 Task: Find connections with filter location Puerto Esperanza with filter topic #customerrelationswith filter profile language French with filter current company Lenovo with filter school Dr. B. R. Ambedkar Open University, Hyderabad with filter industry Child Day Care Services with filter service category Commercial Real Estate with filter keywords title Virtual Assistant
Action: Mouse moved to (507, 94)
Screenshot: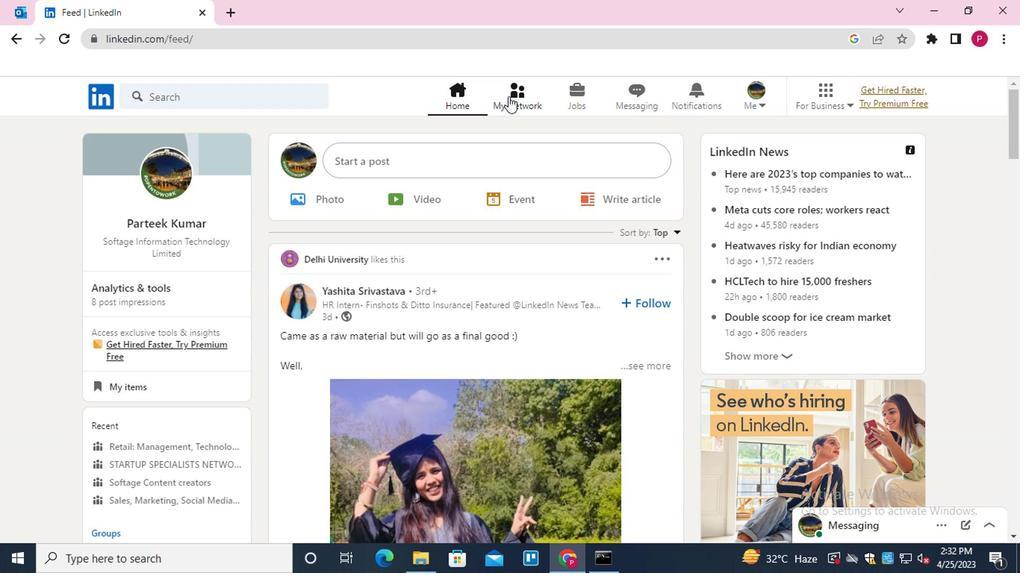 
Action: Mouse pressed left at (507, 94)
Screenshot: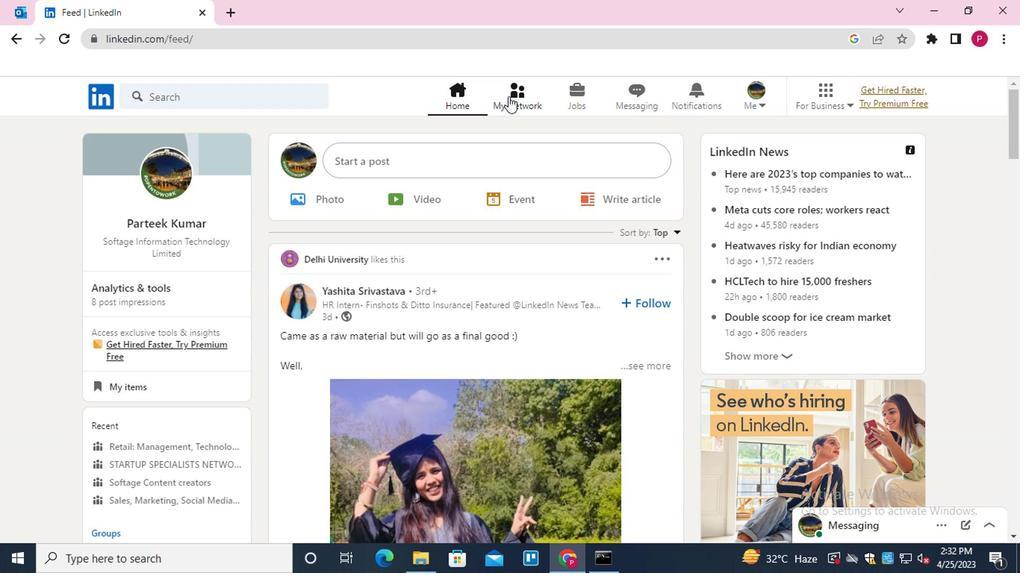 
Action: Mouse moved to (256, 180)
Screenshot: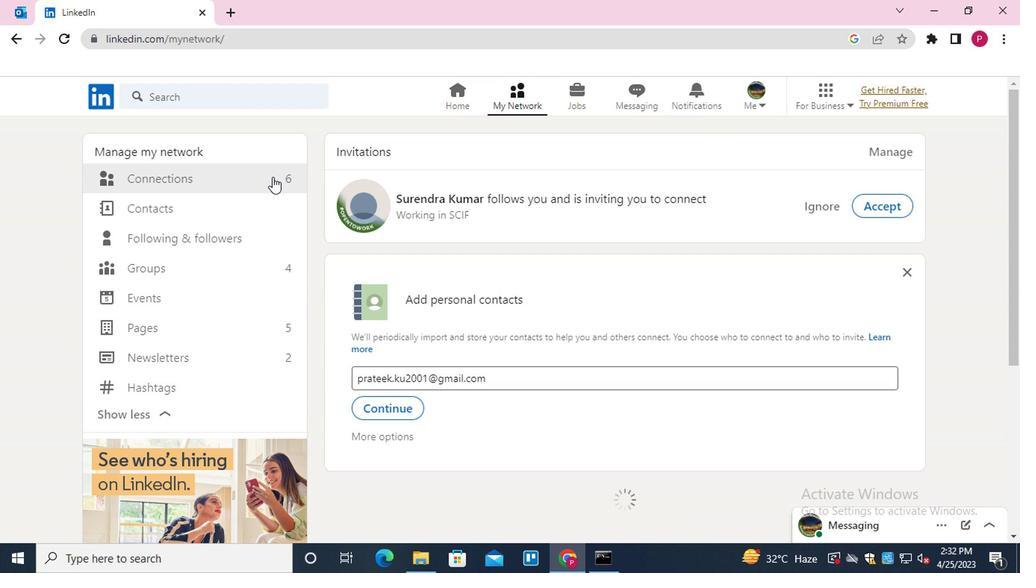 
Action: Mouse pressed left at (256, 180)
Screenshot: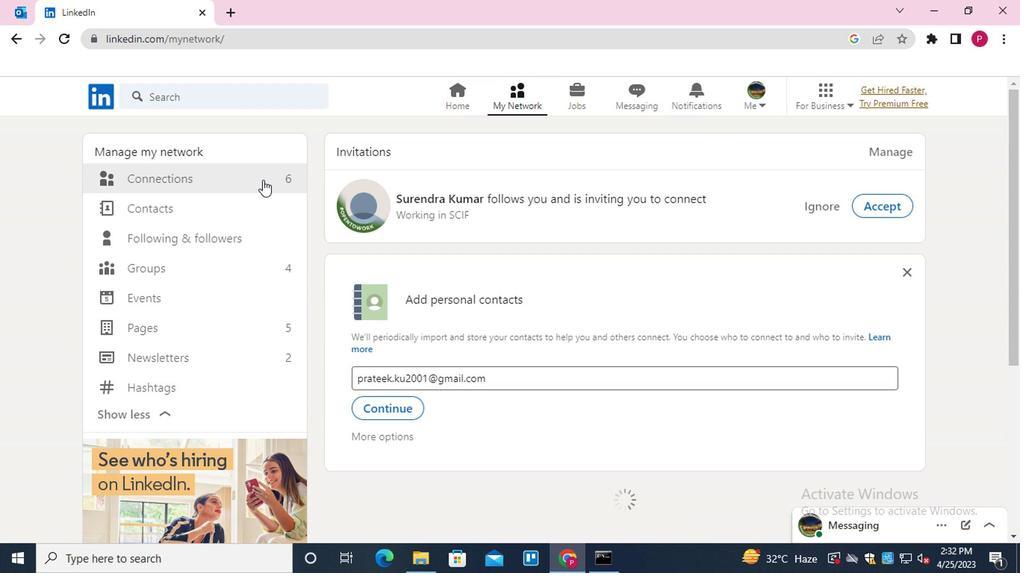 
Action: Mouse moved to (609, 178)
Screenshot: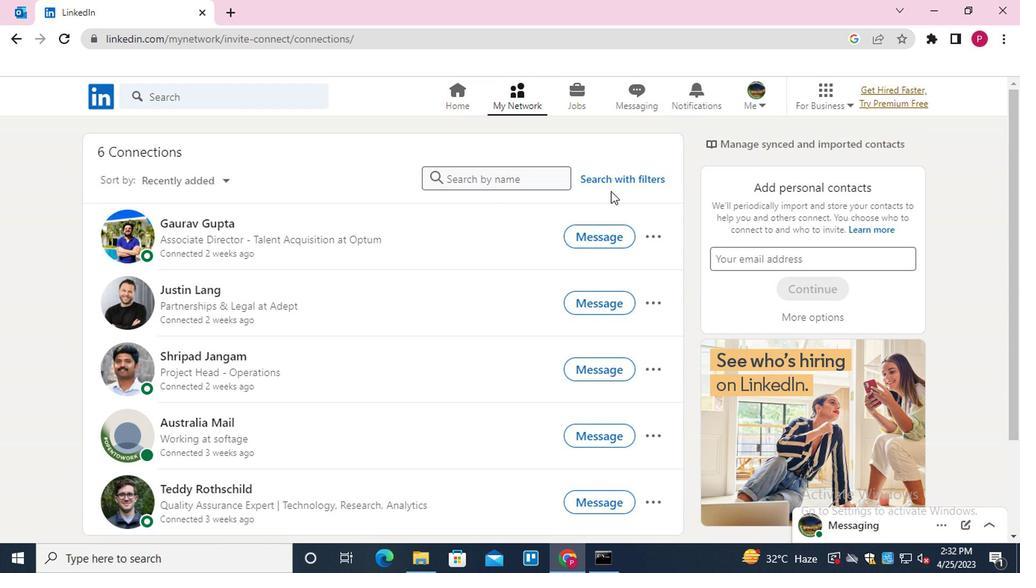 
Action: Mouse pressed left at (609, 178)
Screenshot: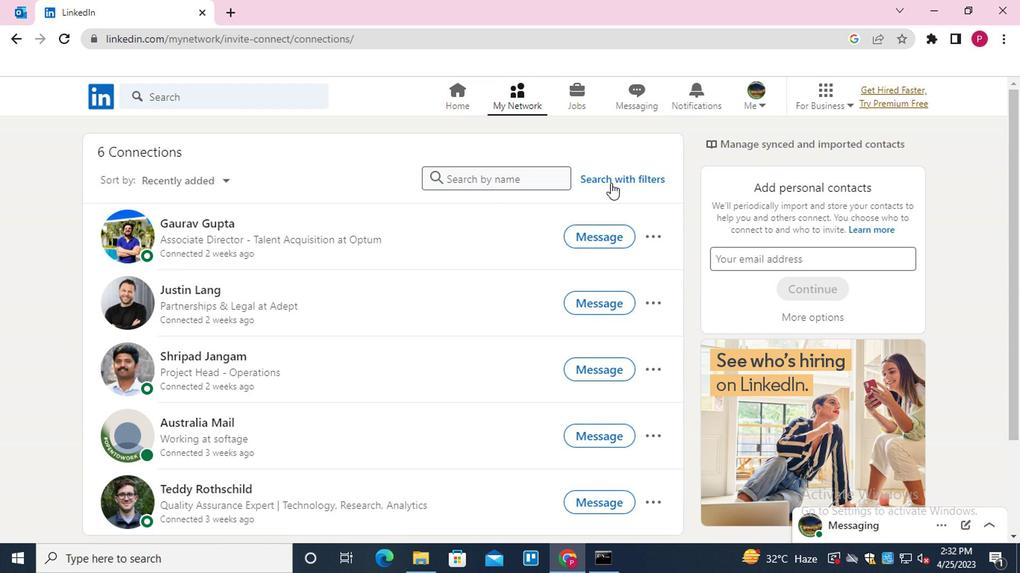
Action: Mouse moved to (487, 137)
Screenshot: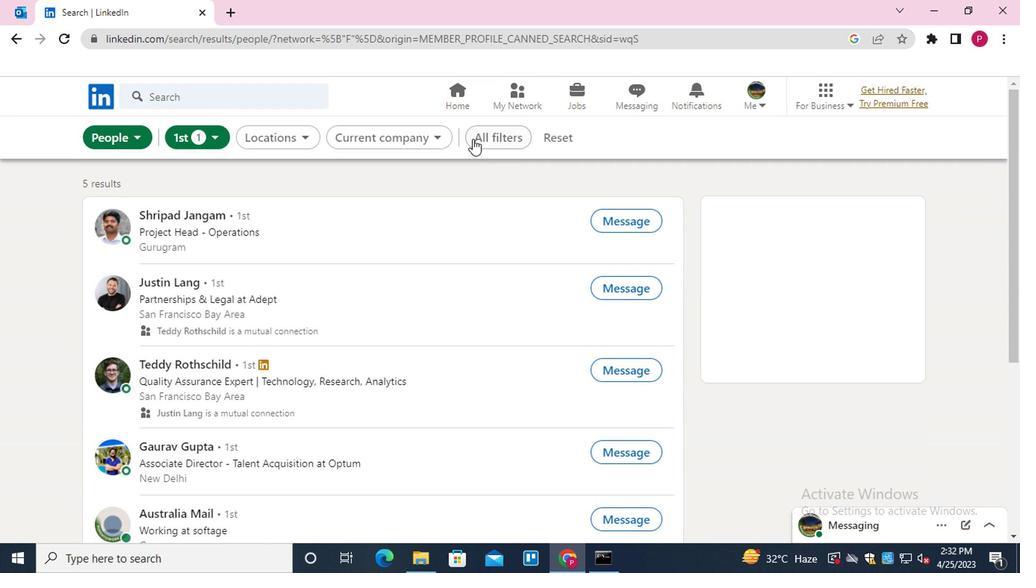 
Action: Mouse pressed left at (487, 137)
Screenshot: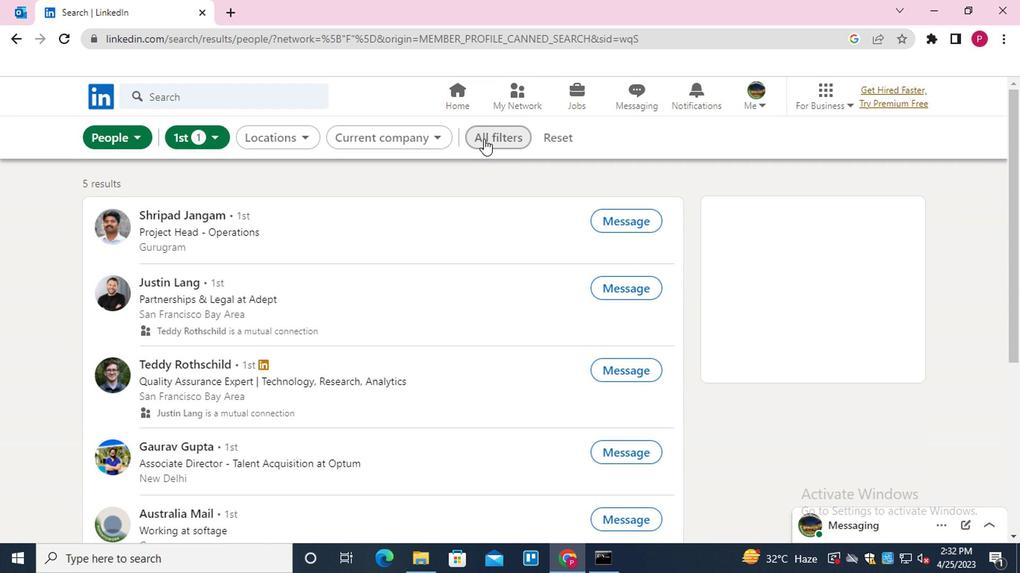 
Action: Mouse moved to (772, 296)
Screenshot: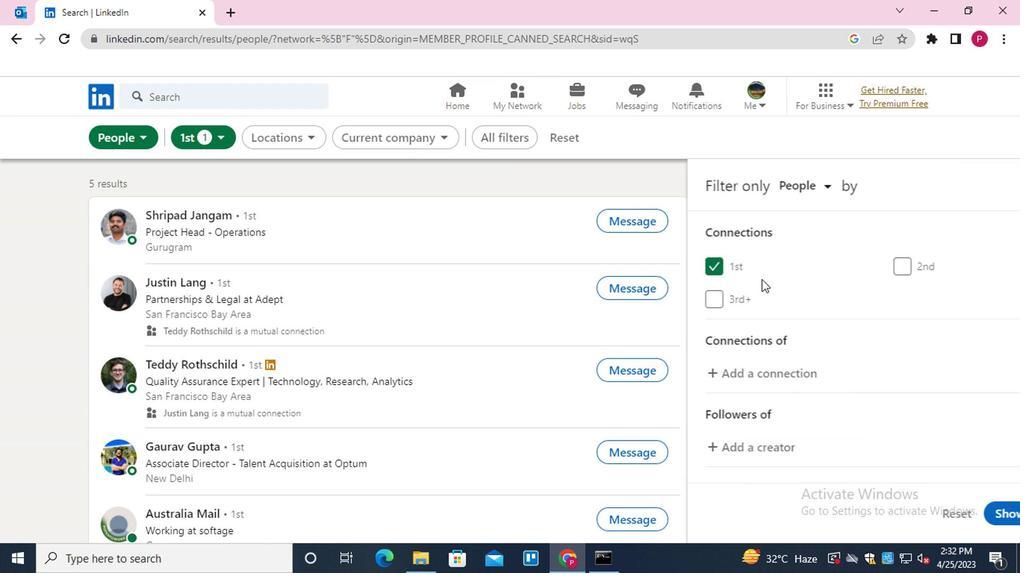 
Action: Mouse scrolled (772, 295) with delta (0, 0)
Screenshot: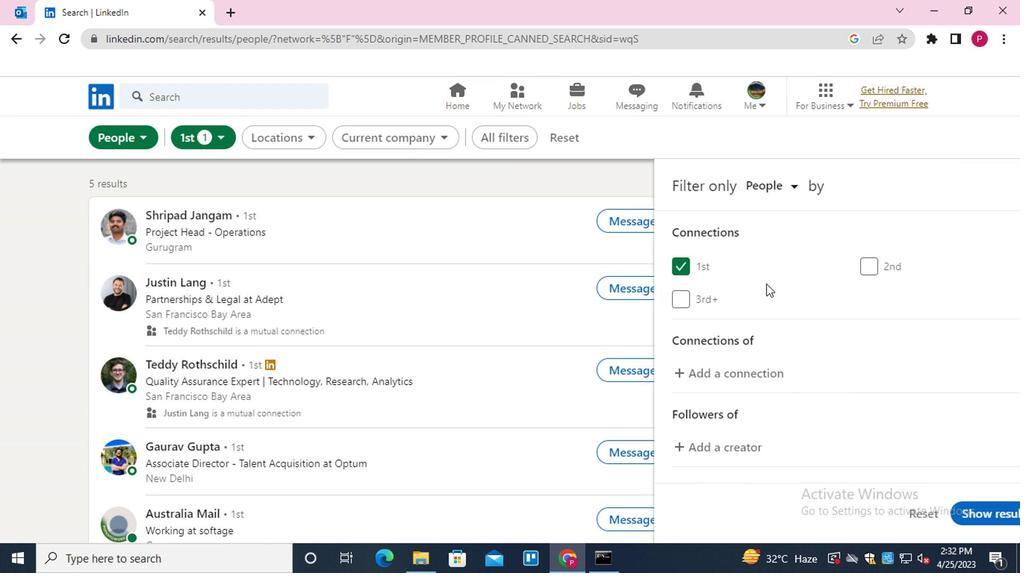 
Action: Mouse moved to (775, 302)
Screenshot: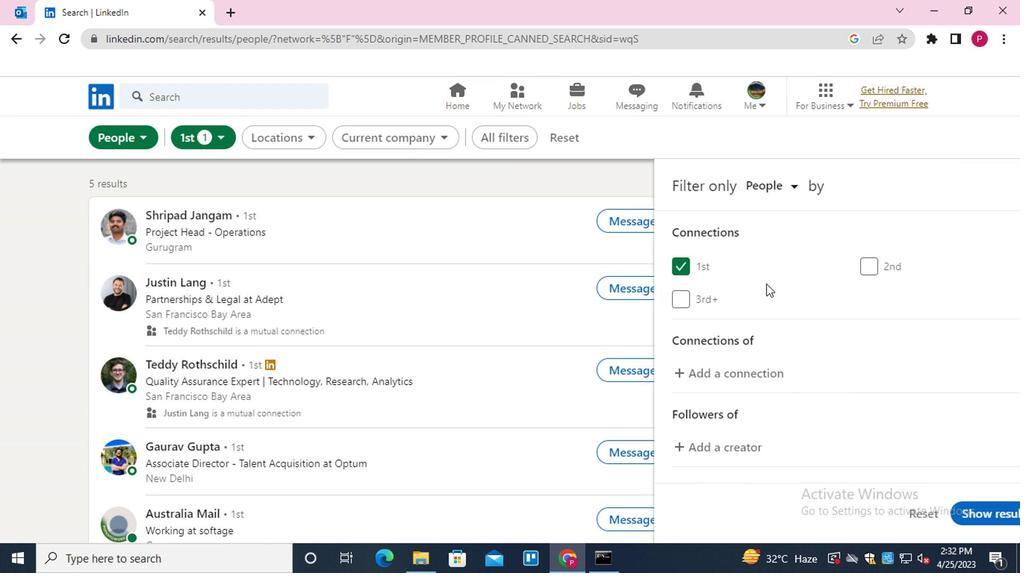 
Action: Mouse scrolled (775, 301) with delta (0, -1)
Screenshot: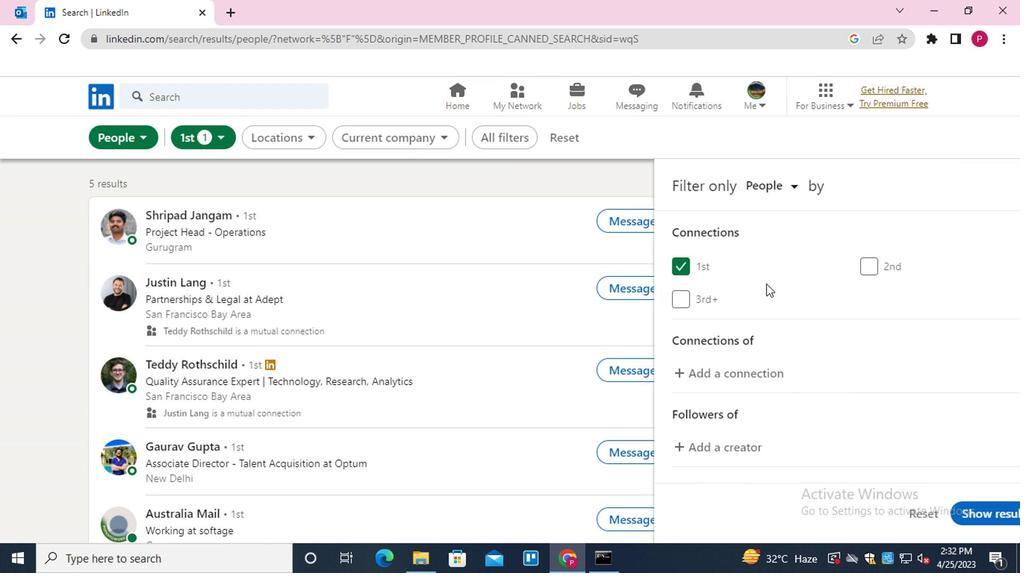 
Action: Mouse moved to (781, 312)
Screenshot: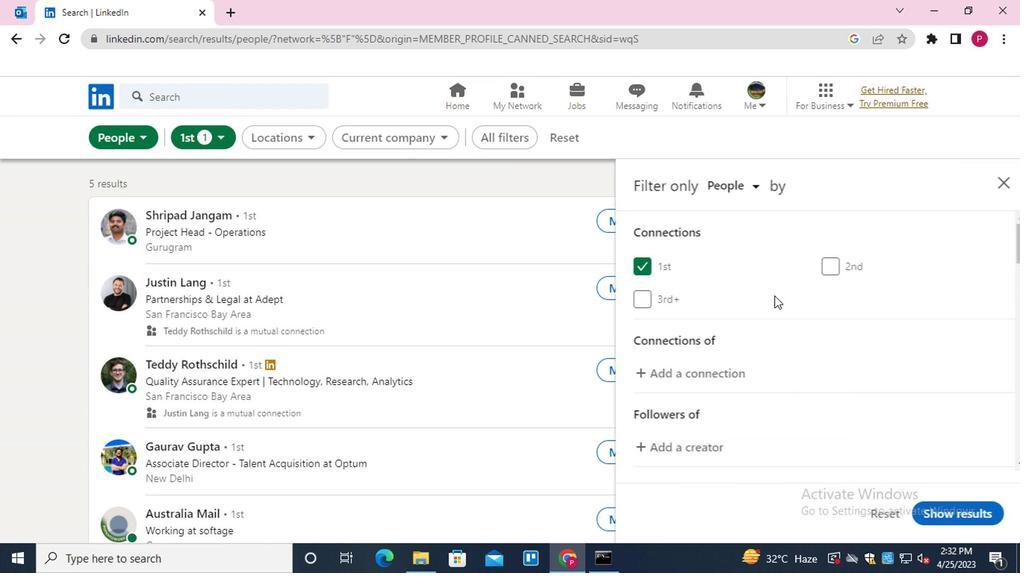 
Action: Mouse scrolled (781, 311) with delta (0, 0)
Screenshot: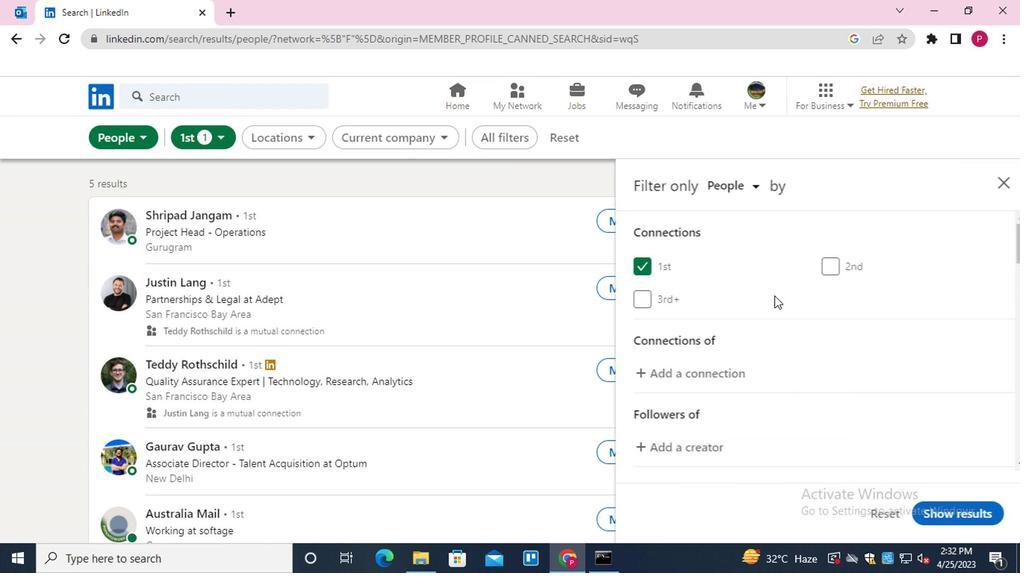 
Action: Mouse moved to (862, 362)
Screenshot: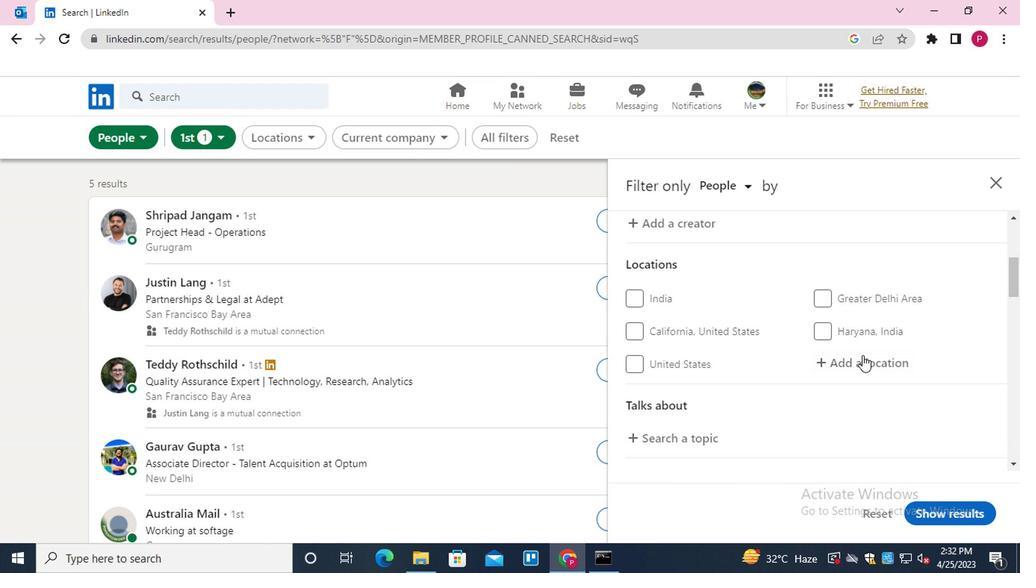 
Action: Mouse pressed left at (862, 362)
Screenshot: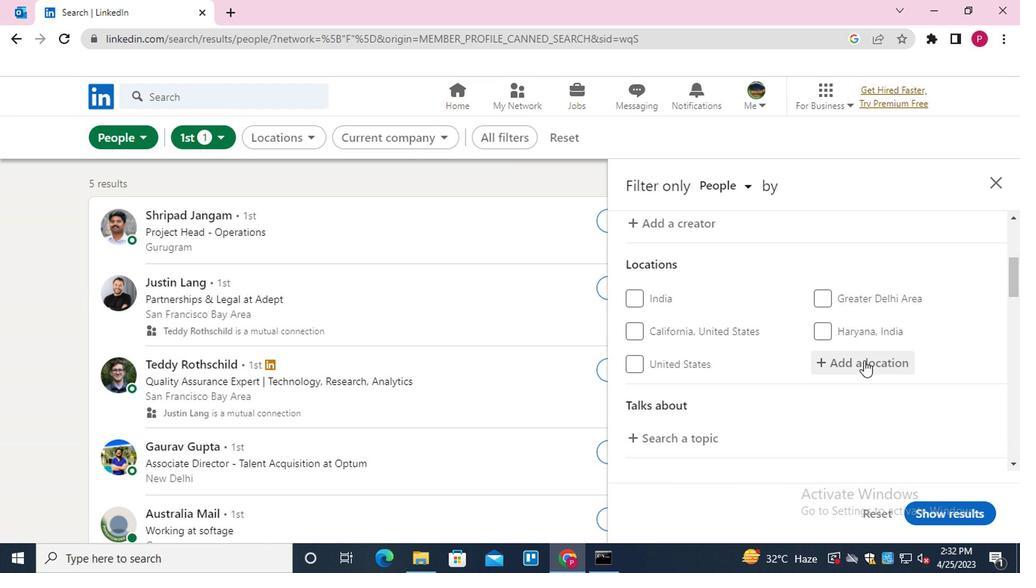 
Action: Key pressed <Key.shift>PUERTO<Key.space><Key.shift>ESPARANZA
Screenshot: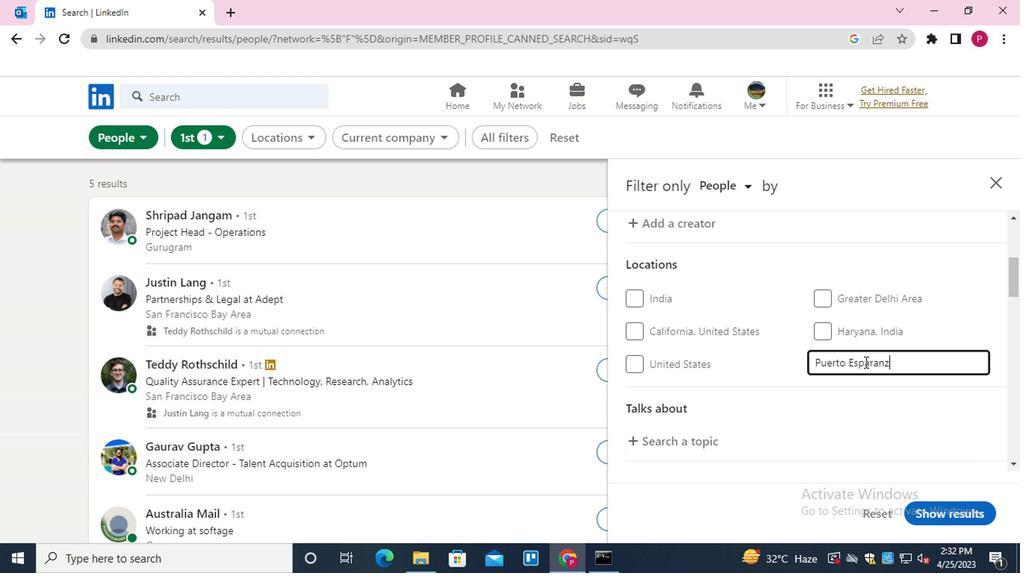 
Action: Mouse moved to (873, 391)
Screenshot: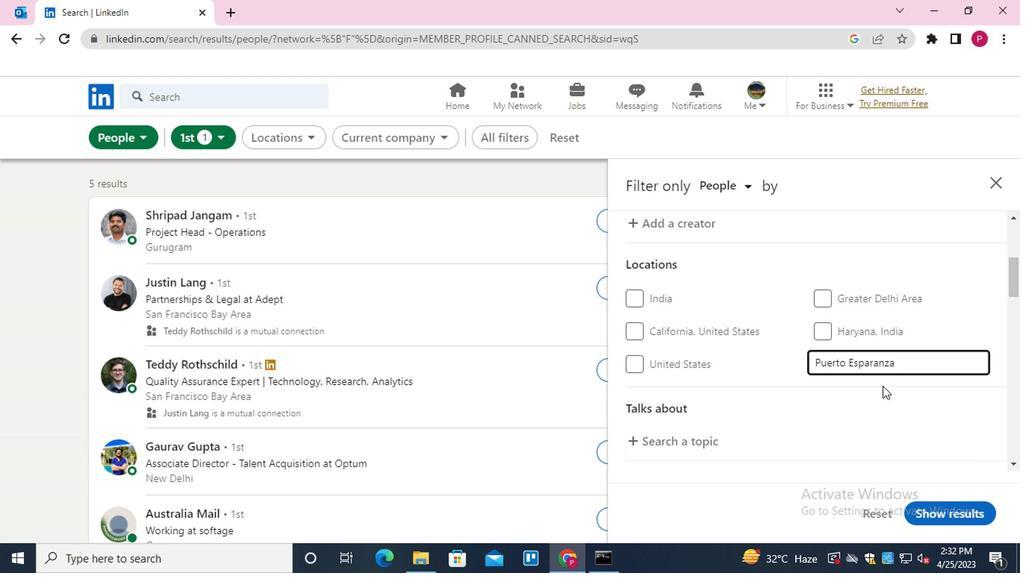 
Action: Mouse pressed left at (873, 391)
Screenshot: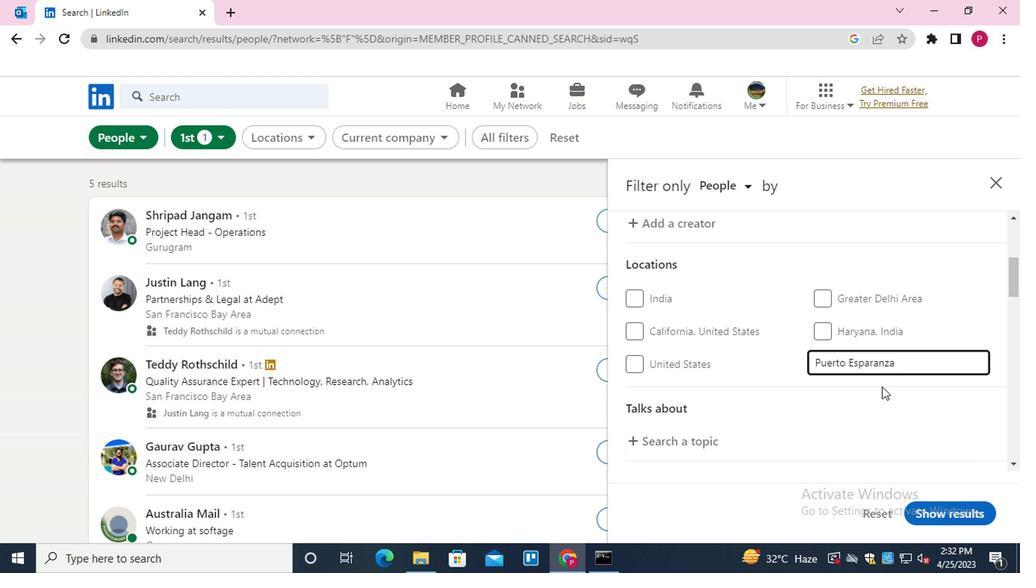 
Action: Mouse moved to (857, 389)
Screenshot: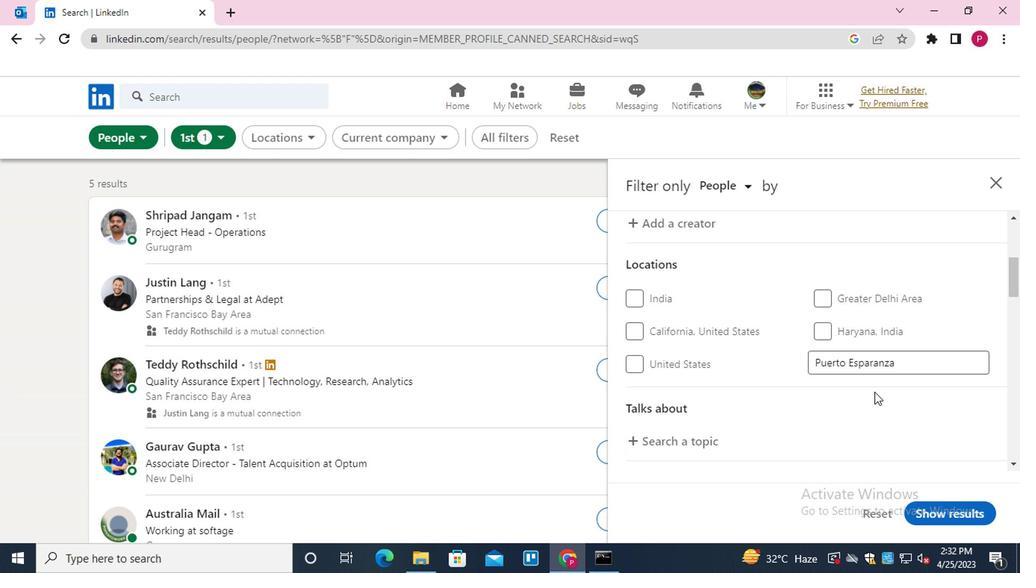 
Action: Mouse scrolled (857, 389) with delta (0, 0)
Screenshot: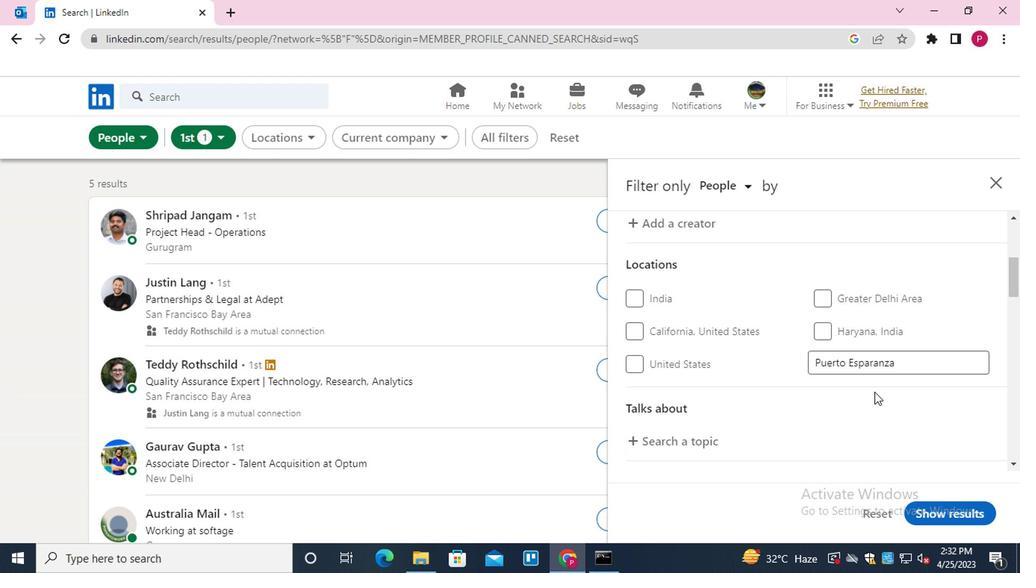 
Action: Mouse moved to (847, 382)
Screenshot: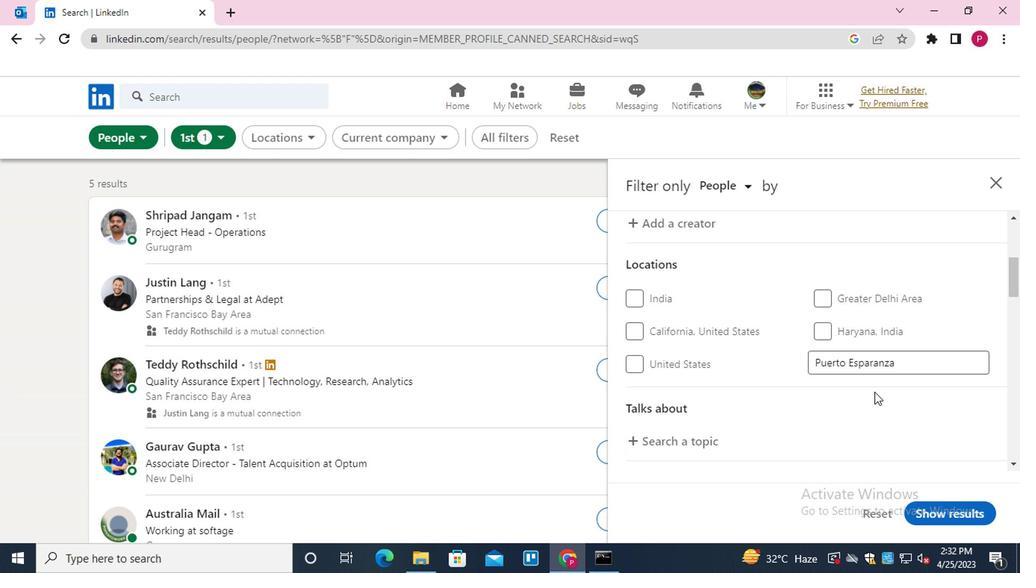 
Action: Mouse scrolled (847, 382) with delta (0, 0)
Screenshot: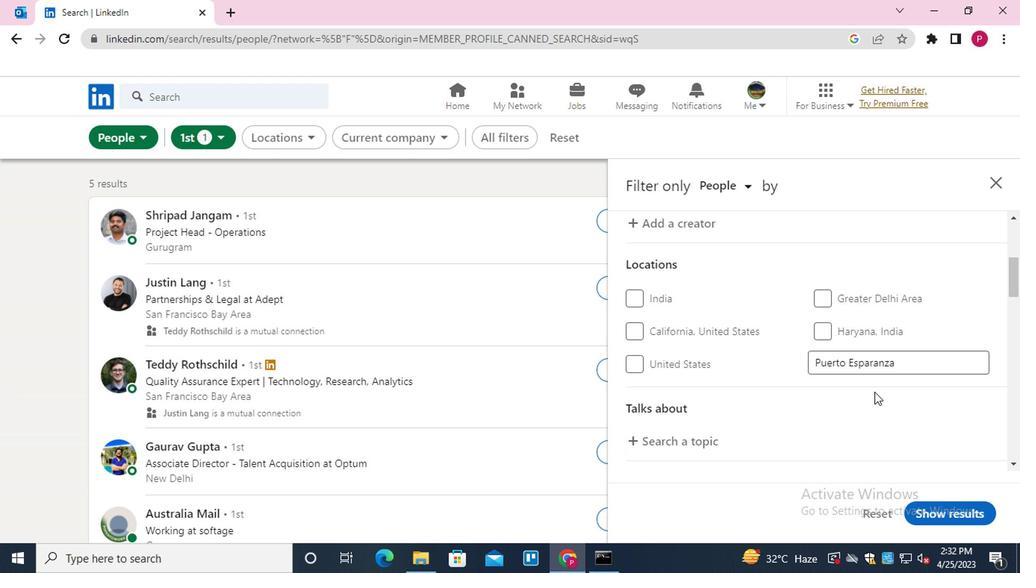 
Action: Mouse moved to (832, 371)
Screenshot: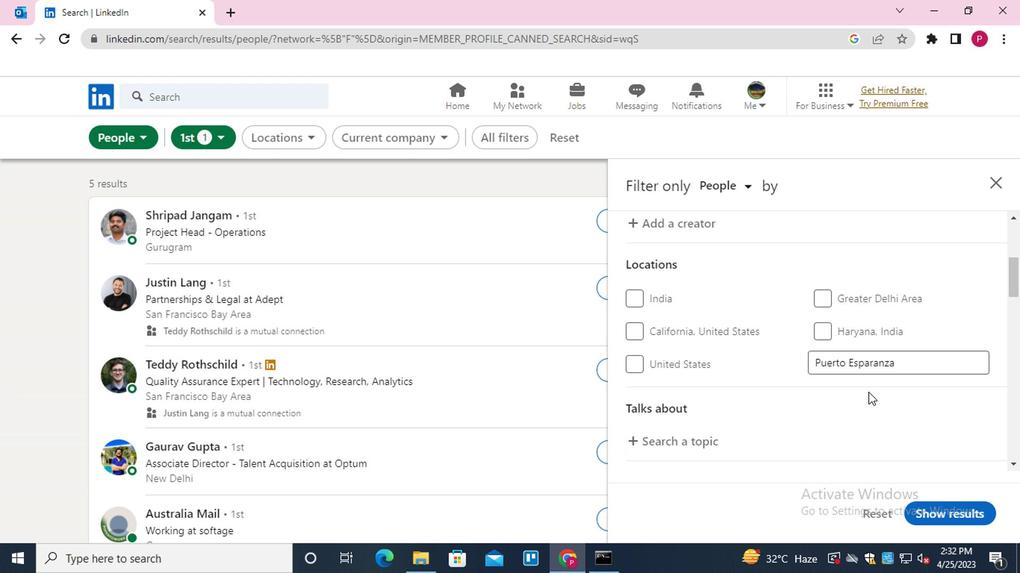 
Action: Mouse scrolled (832, 370) with delta (0, -1)
Screenshot: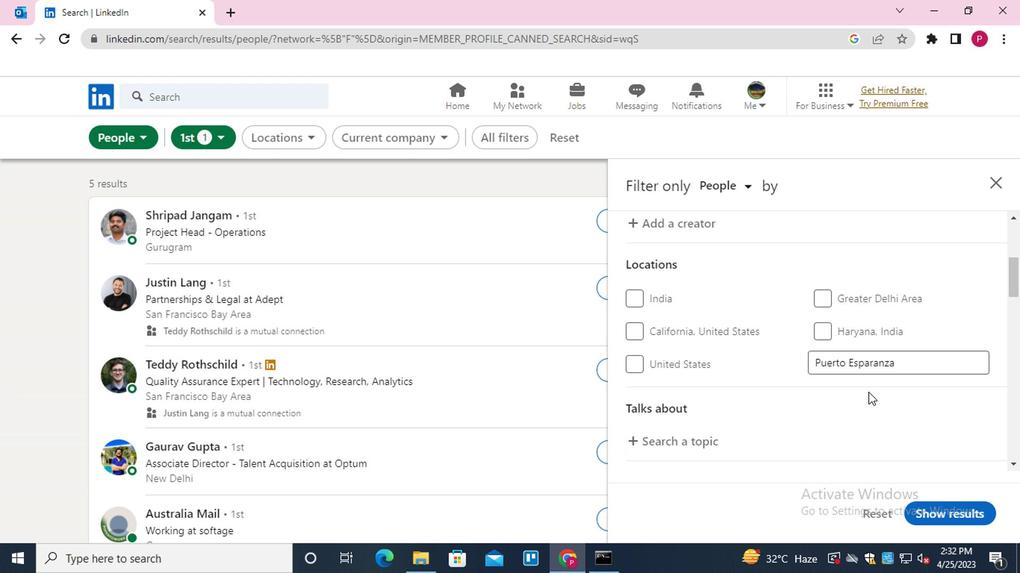 
Action: Mouse moved to (841, 321)
Screenshot: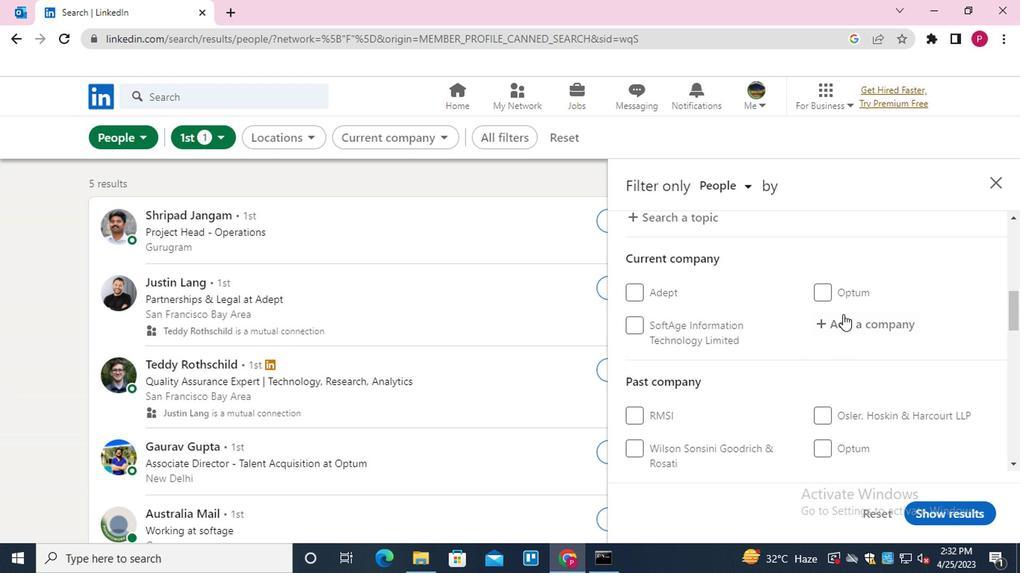 
Action: Mouse pressed left at (841, 321)
Screenshot: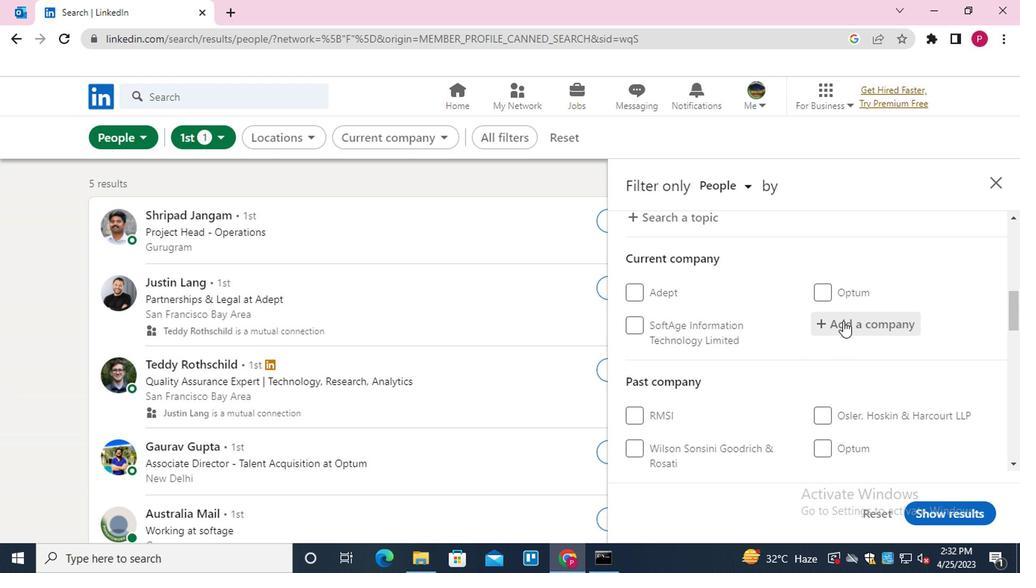 
Action: Mouse pressed left at (841, 321)
Screenshot: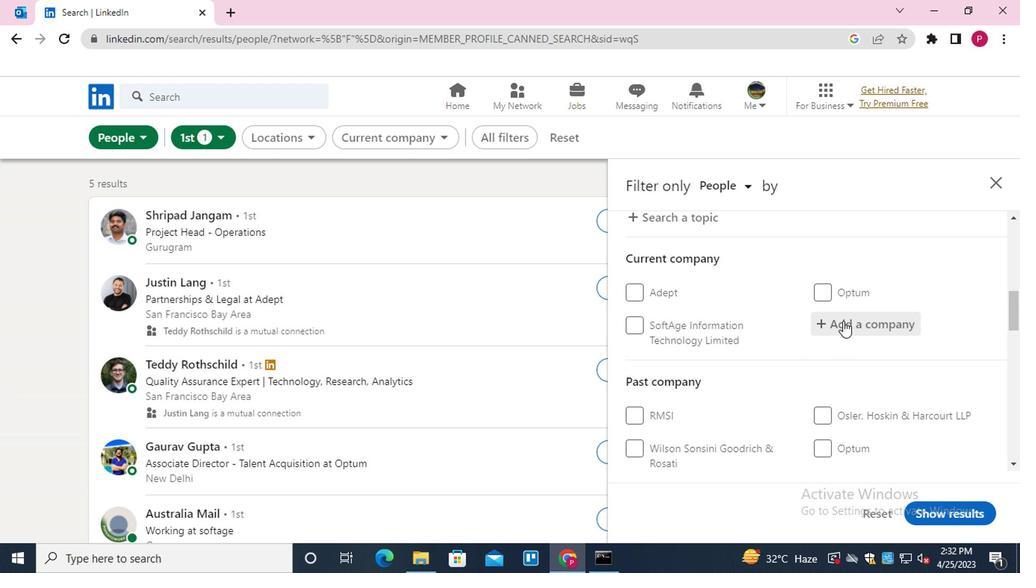 
Action: Mouse moved to (733, 243)
Screenshot: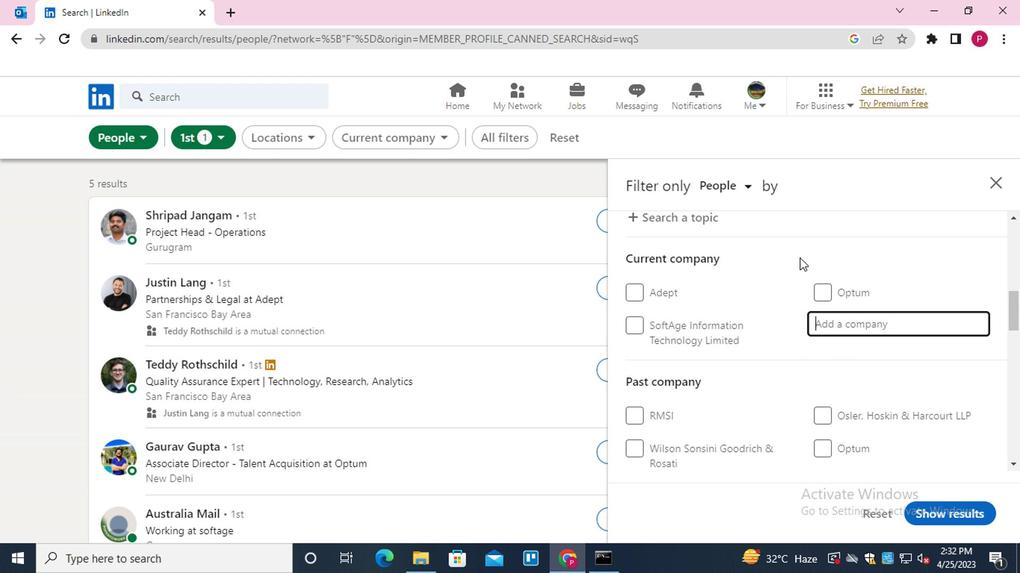 
Action: Mouse scrolled (733, 244) with delta (0, 1)
Screenshot: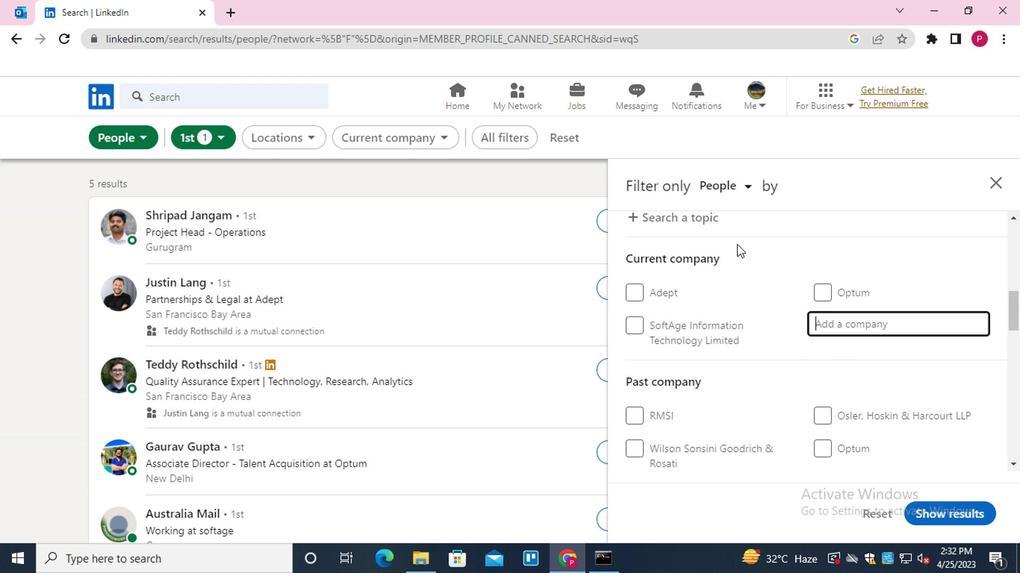 
Action: Mouse scrolled (733, 244) with delta (0, 1)
Screenshot: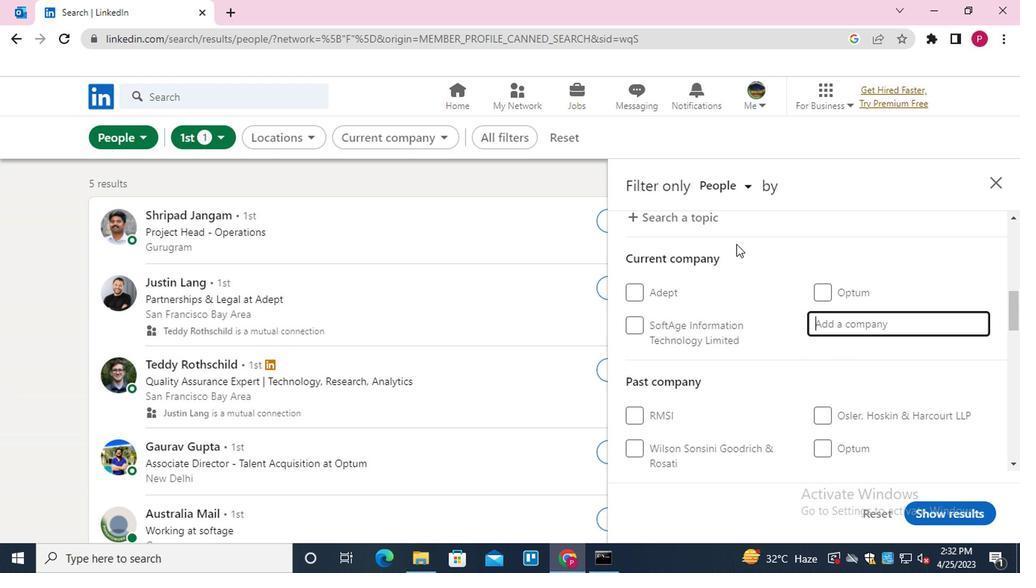 
Action: Mouse moved to (650, 372)
Screenshot: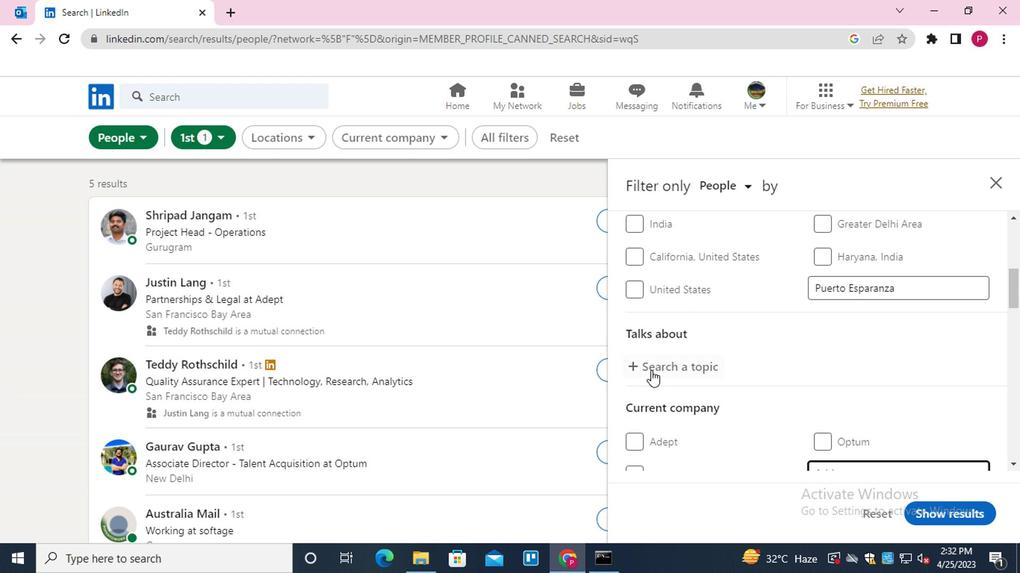 
Action: Mouse pressed left at (650, 372)
Screenshot: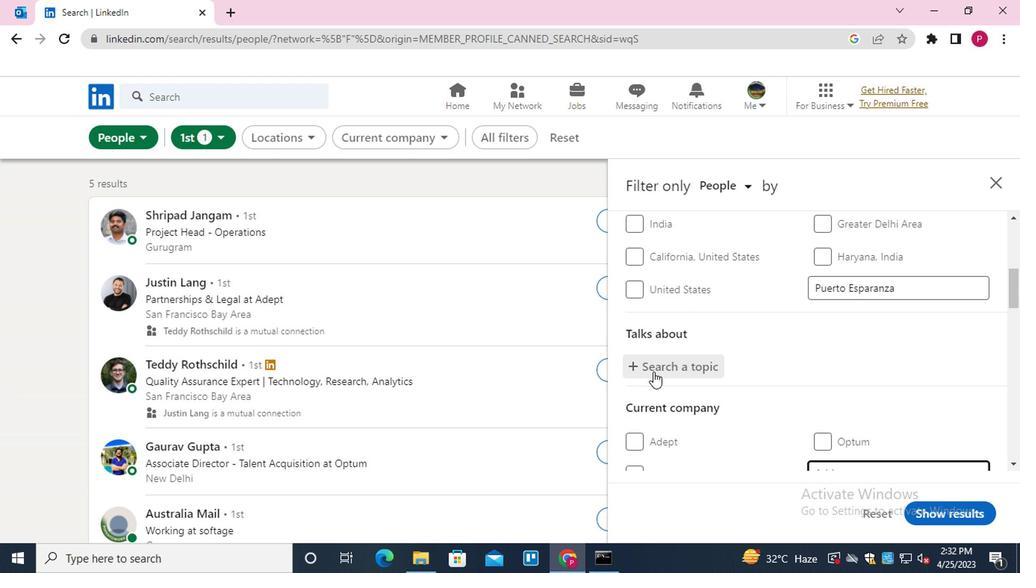 
Action: Key pressed <Key.shift><Key.shift><Key.shift>#<Key.shift><Key.shift>COUSTOMERRELATIONS
Screenshot: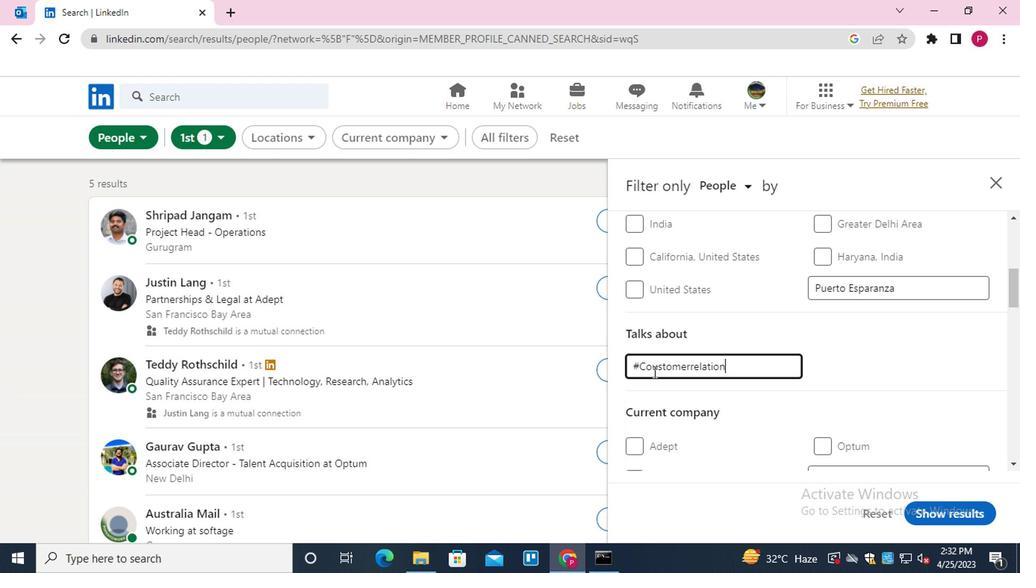 
Action: Mouse moved to (748, 346)
Screenshot: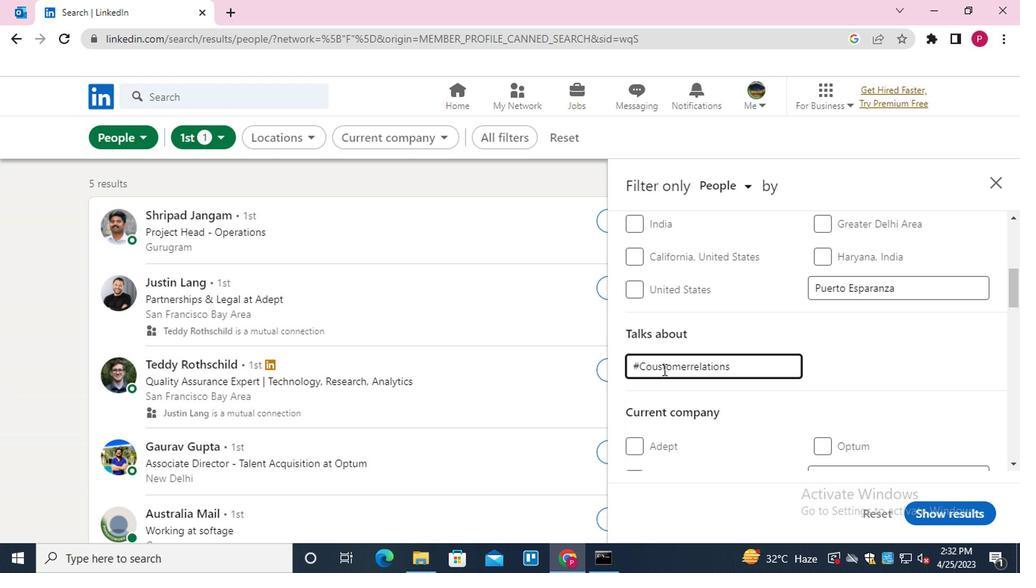 
Action: Mouse scrolled (748, 346) with delta (0, 0)
Screenshot: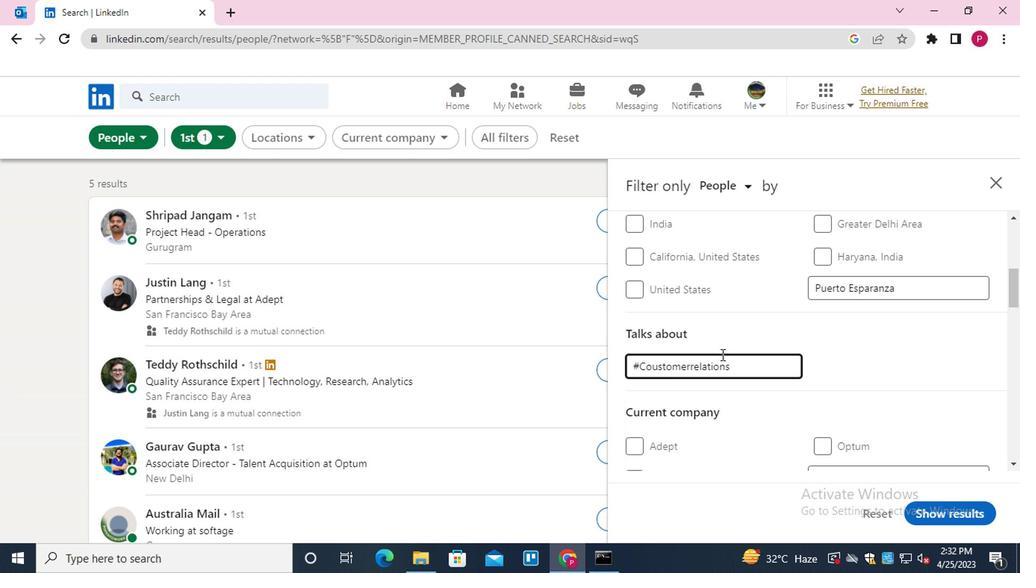 
Action: Mouse scrolled (748, 346) with delta (0, 0)
Screenshot: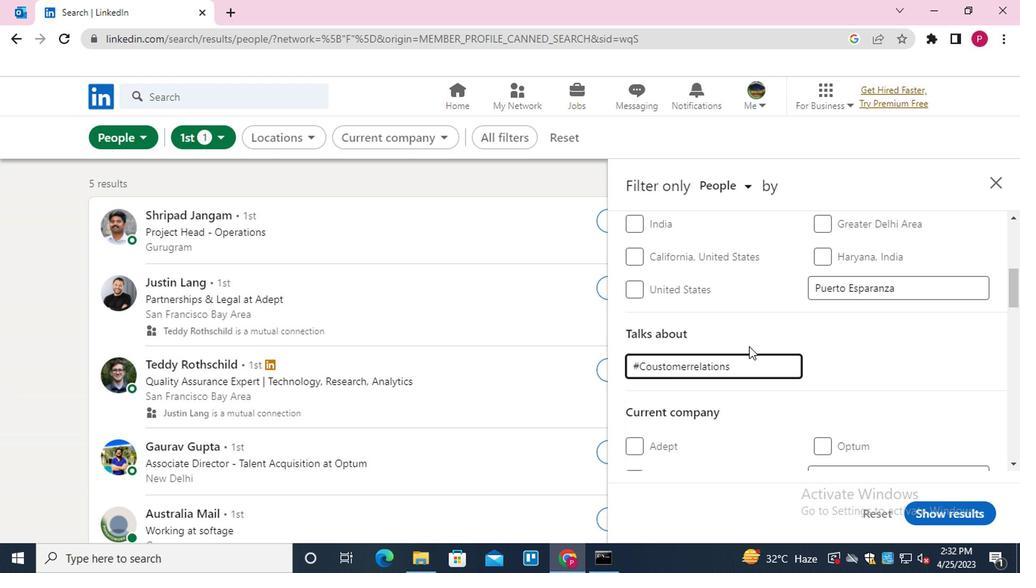 
Action: Mouse moved to (841, 327)
Screenshot: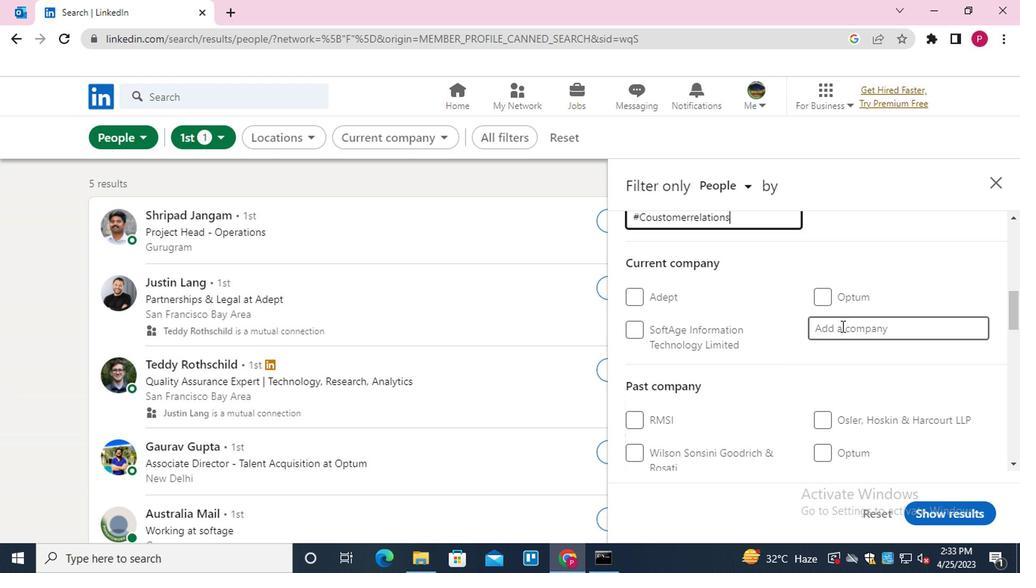 
Action: Mouse pressed left at (841, 327)
Screenshot: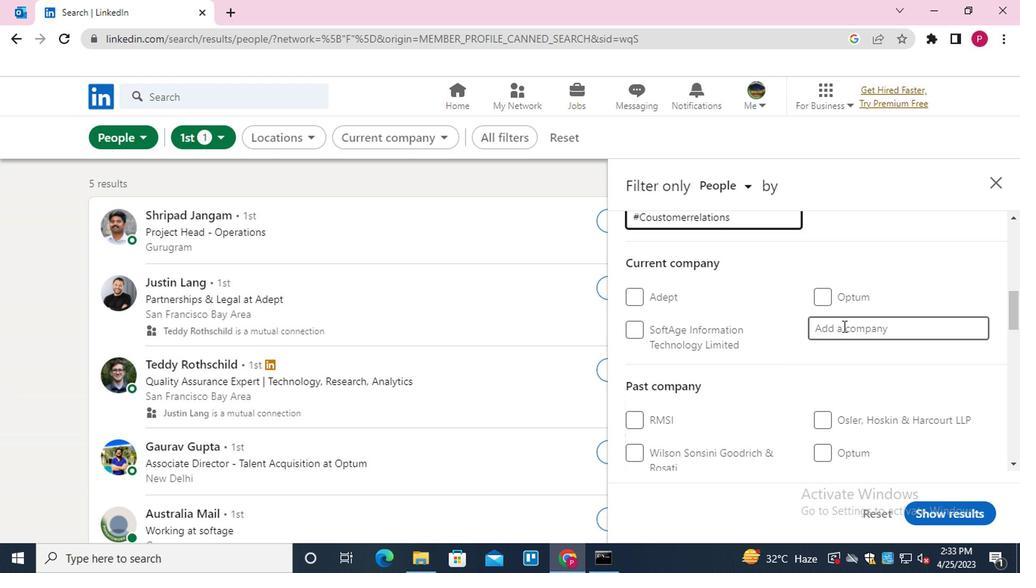 
Action: Key pressed <Key.shift>LENOVO
Screenshot: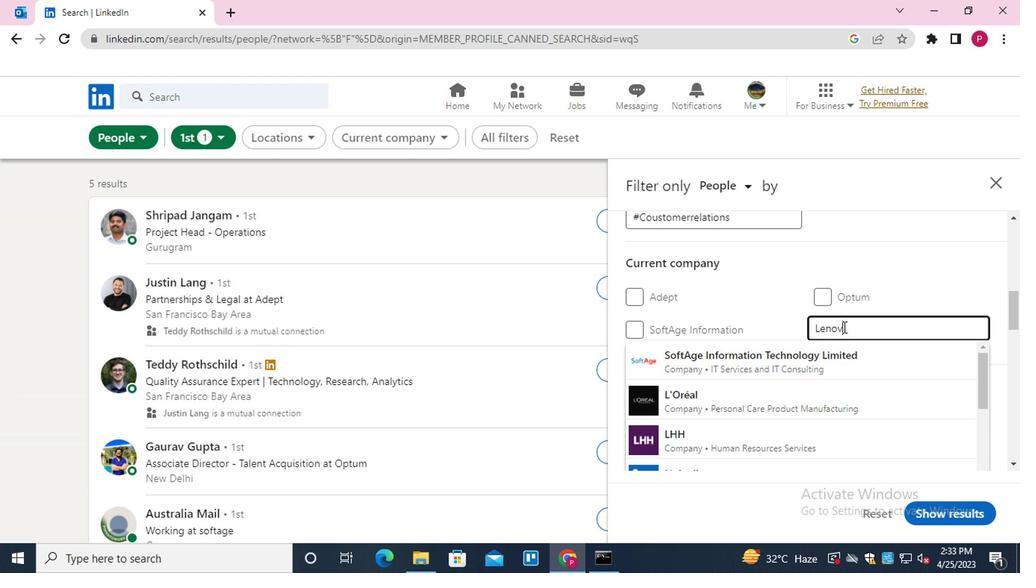 
Action: Mouse moved to (813, 360)
Screenshot: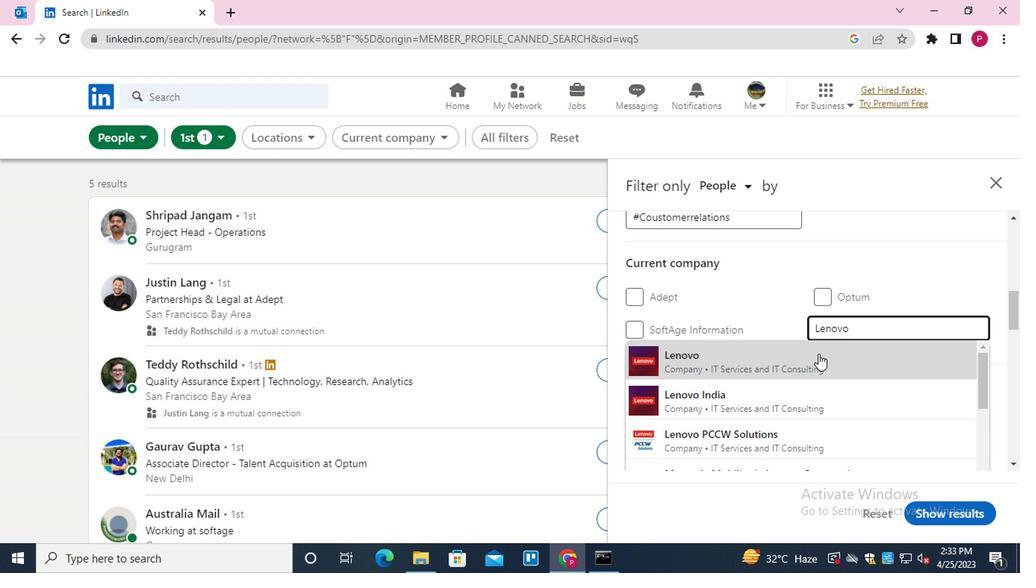 
Action: Mouse pressed left at (813, 360)
Screenshot: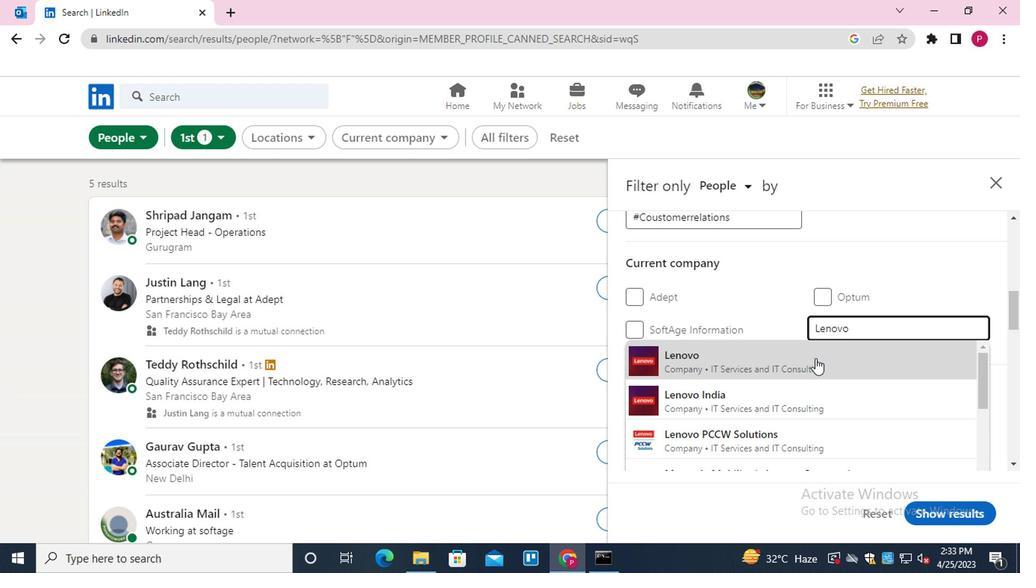 
Action: Mouse moved to (775, 286)
Screenshot: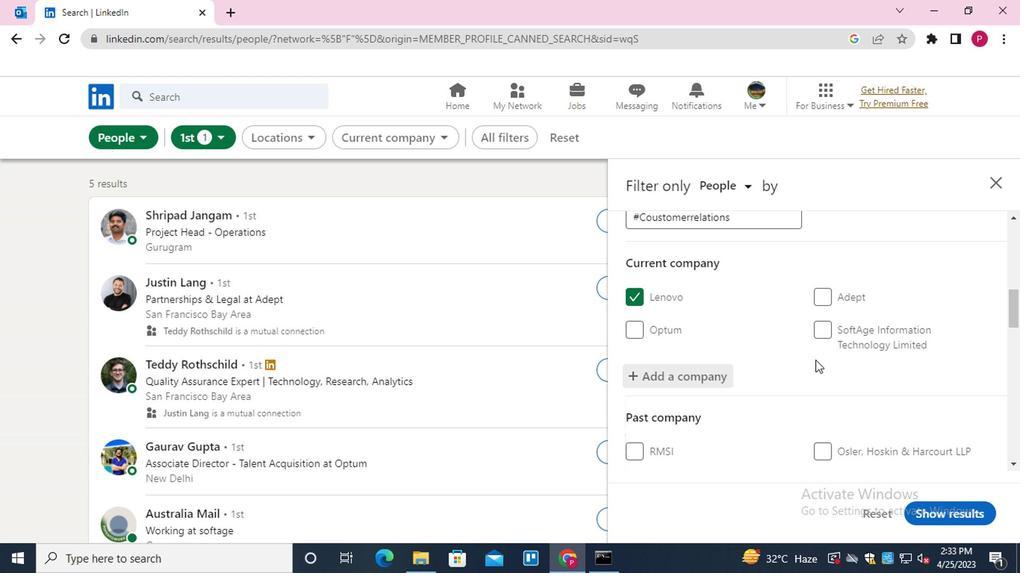 
Action: Mouse scrolled (775, 285) with delta (0, -1)
Screenshot: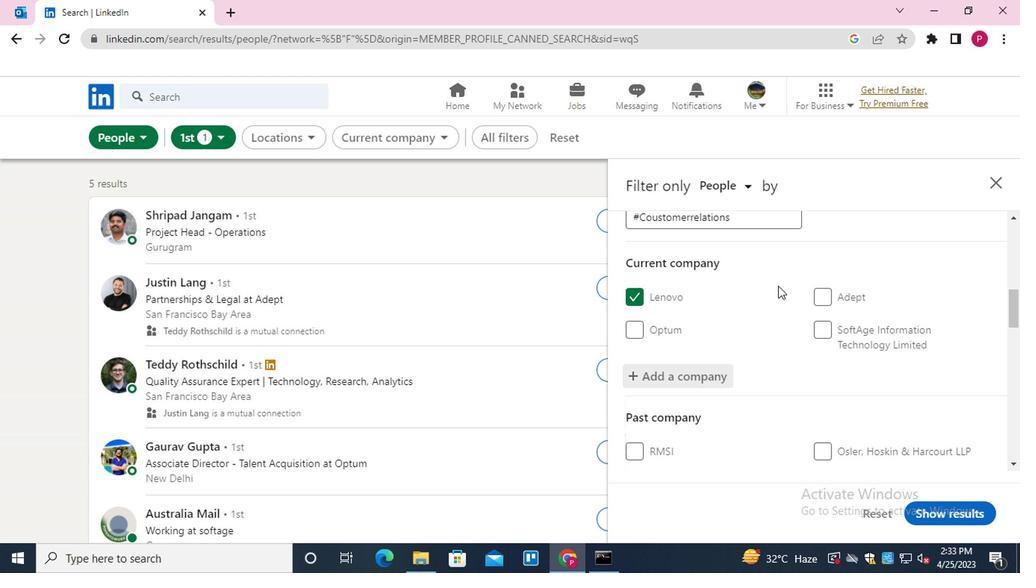 
Action: Mouse scrolled (775, 285) with delta (0, -1)
Screenshot: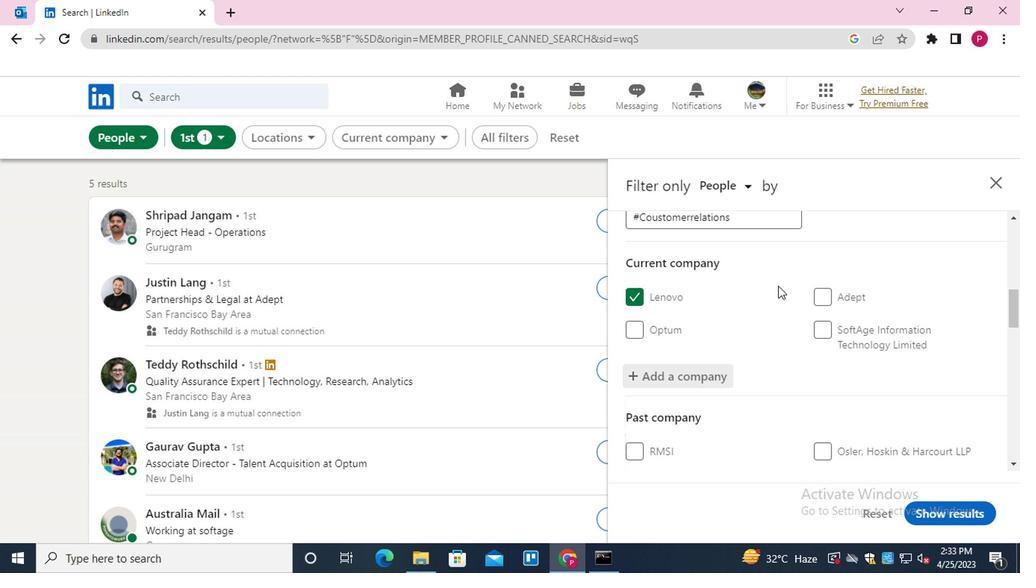 
Action: Mouse moved to (765, 342)
Screenshot: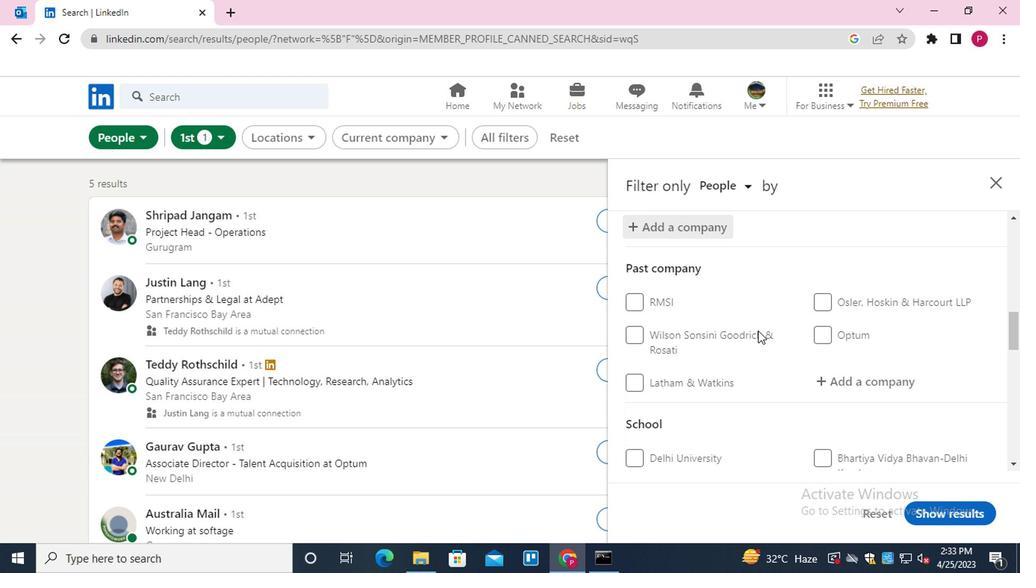 
Action: Mouse scrolled (765, 341) with delta (0, -1)
Screenshot: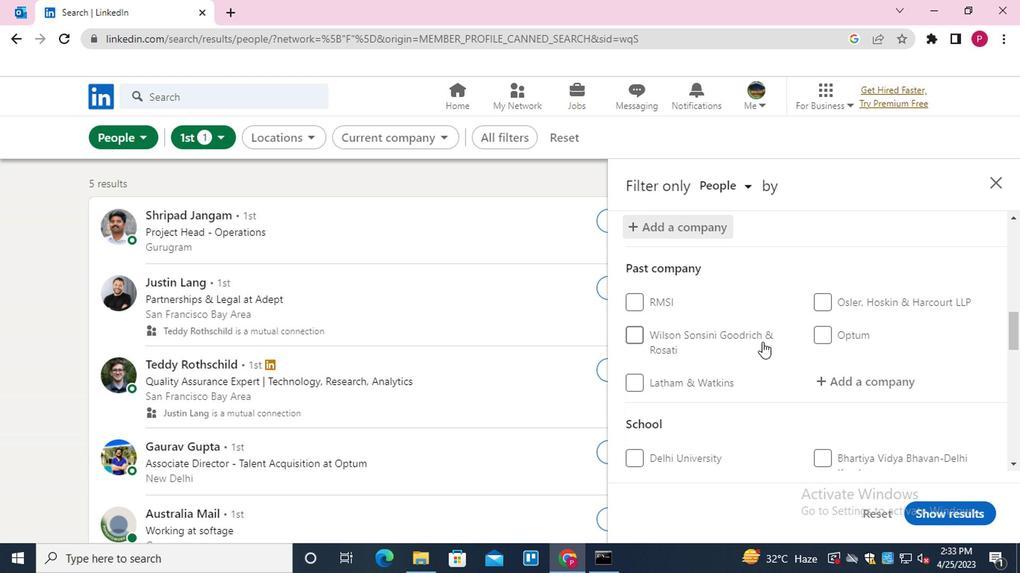 
Action: Mouse scrolled (765, 341) with delta (0, -1)
Screenshot: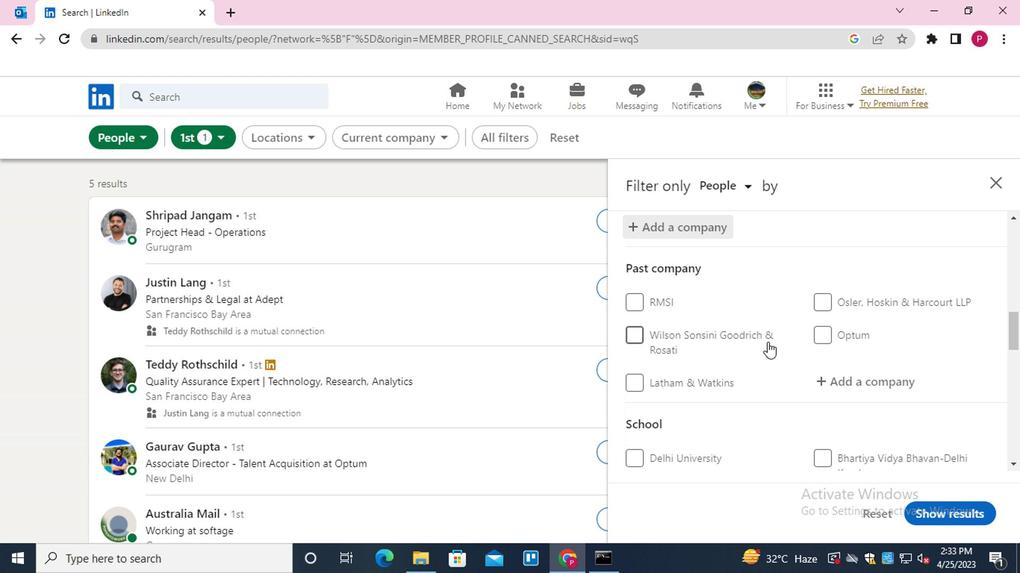 
Action: Mouse moved to (855, 396)
Screenshot: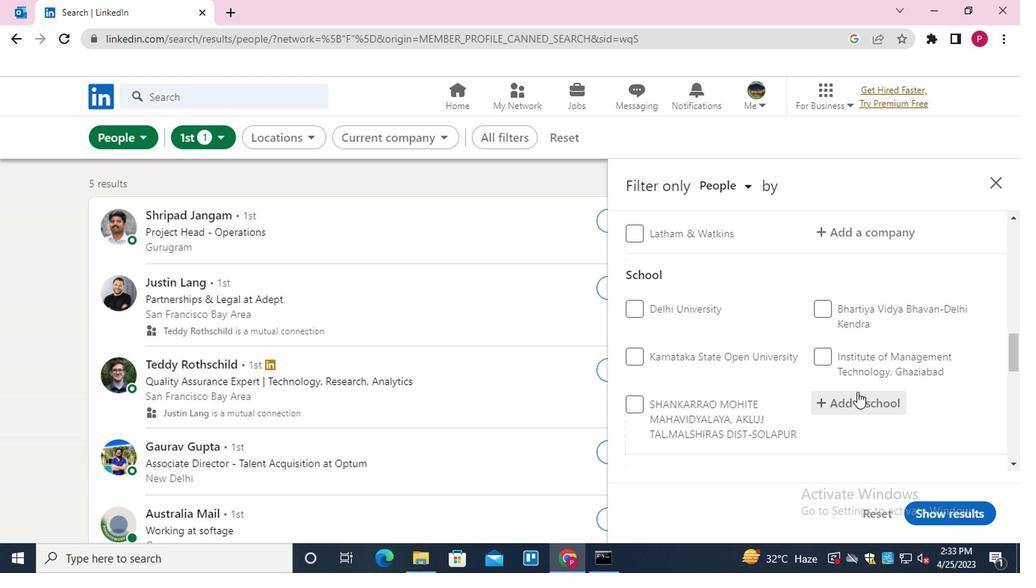 
Action: Mouse pressed left at (855, 396)
Screenshot: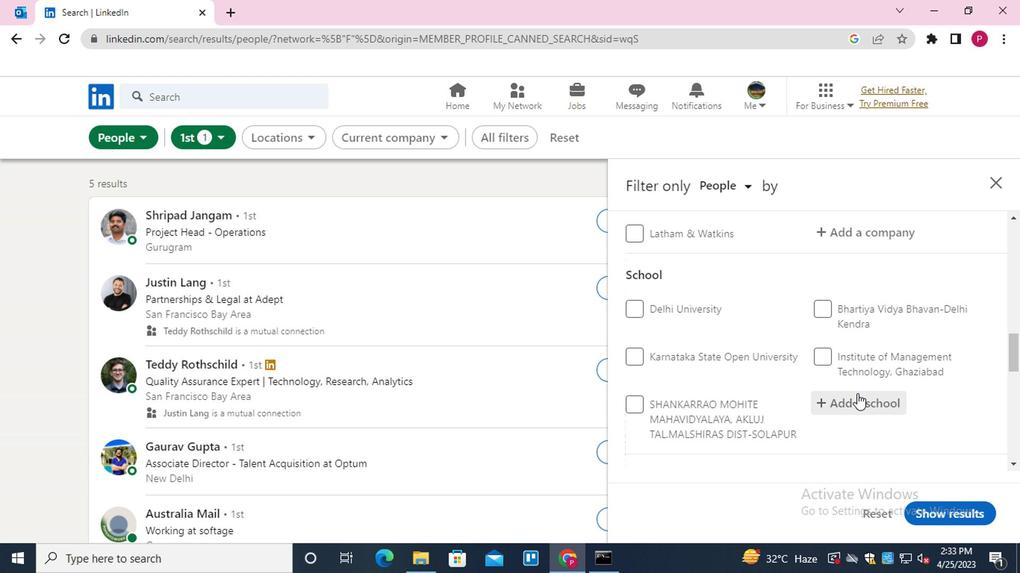 
Action: Mouse moved to (855, 396)
Screenshot: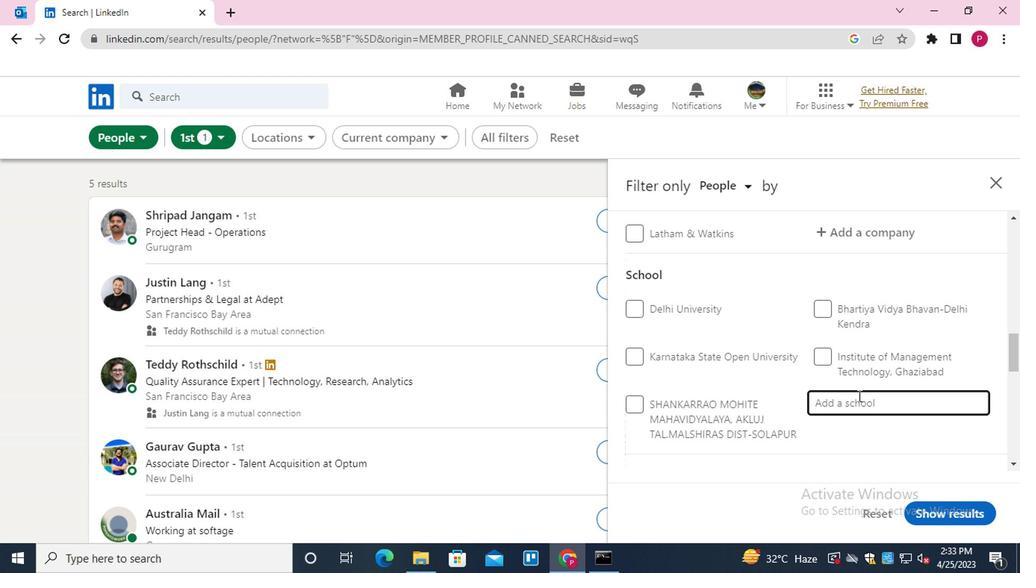 
Action: Key pressed <Key.shift><Key.shift><Key.shift><Key.shift><Key.shift><Key.shift><Key.shift><Key.shift><Key.shift><Key.shift><Key.shift><Key.shift><Key.shift>DR.<Key.space><Key.shift><Key.shift><Key.shift><Key.shift><Key.shift><Key.shift><Key.shift>B.<Key.shift>R<Key.space><Key.shift>
Screenshot: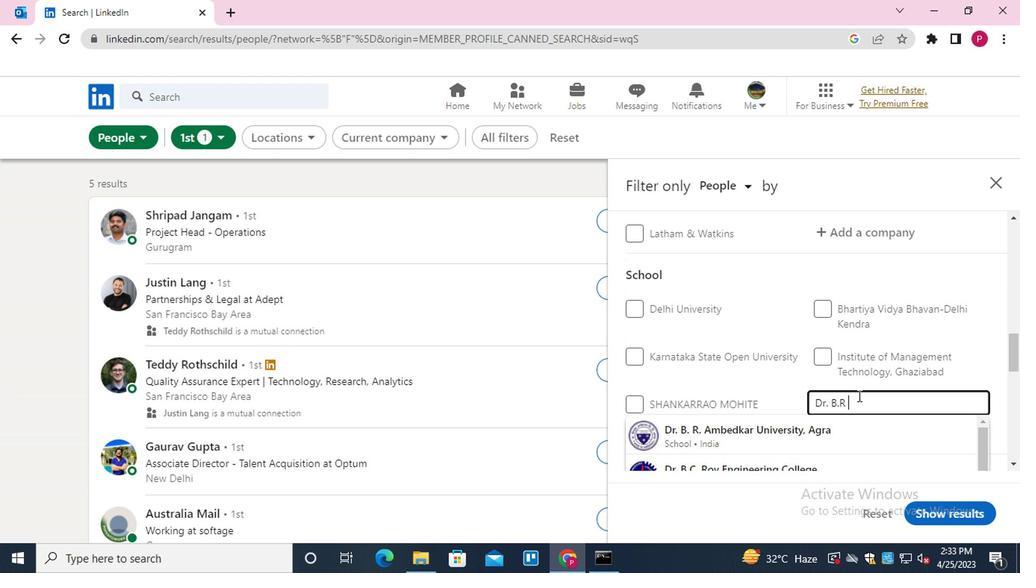 
Action: Mouse moved to (839, 423)
Screenshot: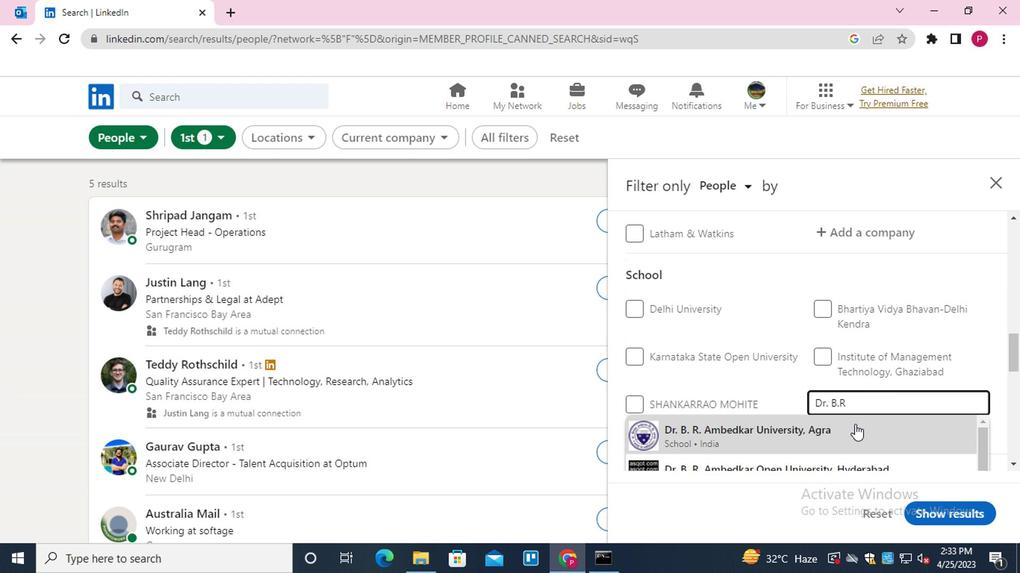 
Action: Mouse scrolled (839, 423) with delta (0, 0)
Screenshot: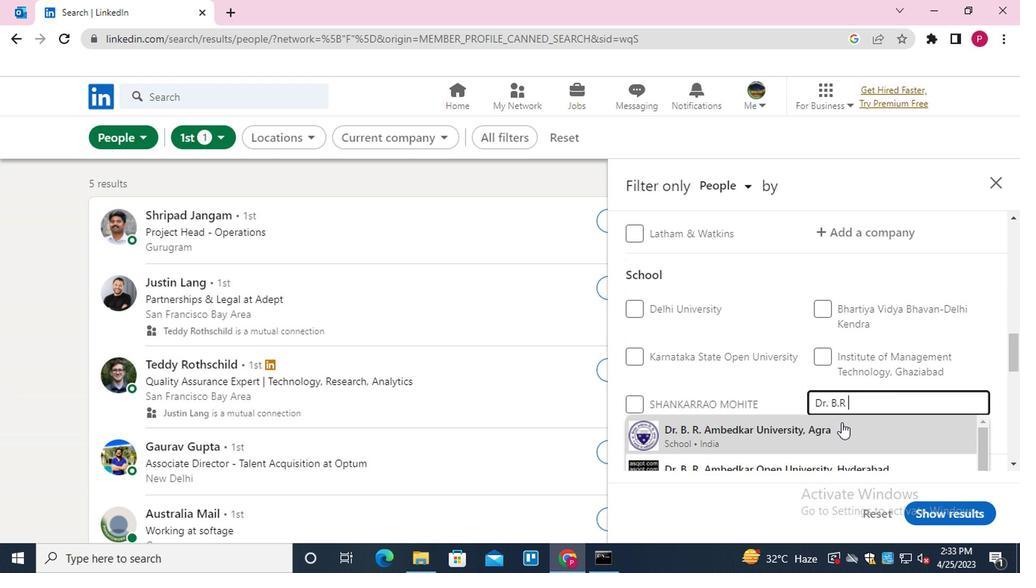 
Action: Mouse moved to (839, 444)
Screenshot: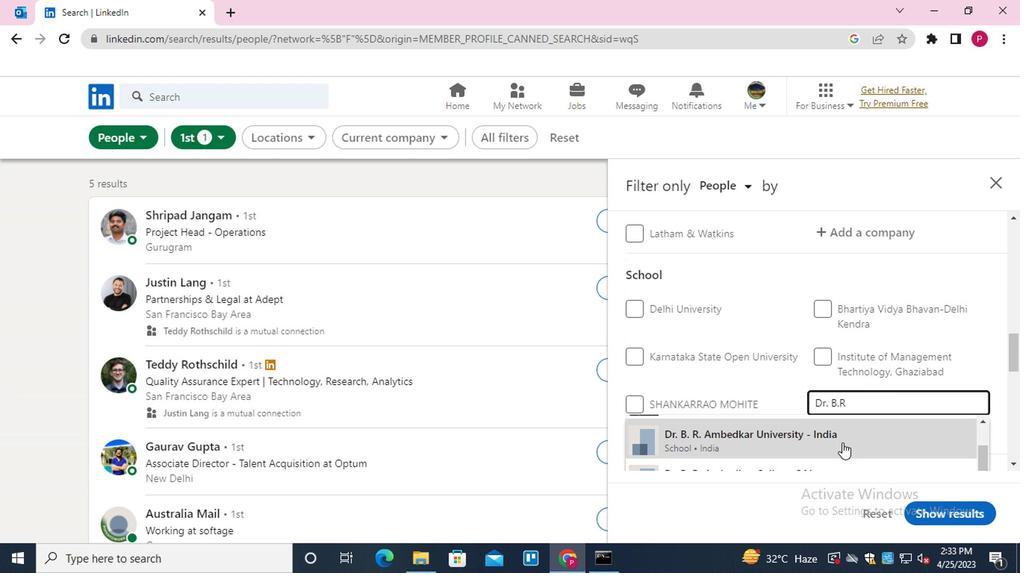 
Action: Mouse scrolled (839, 445) with delta (0, 1)
Screenshot: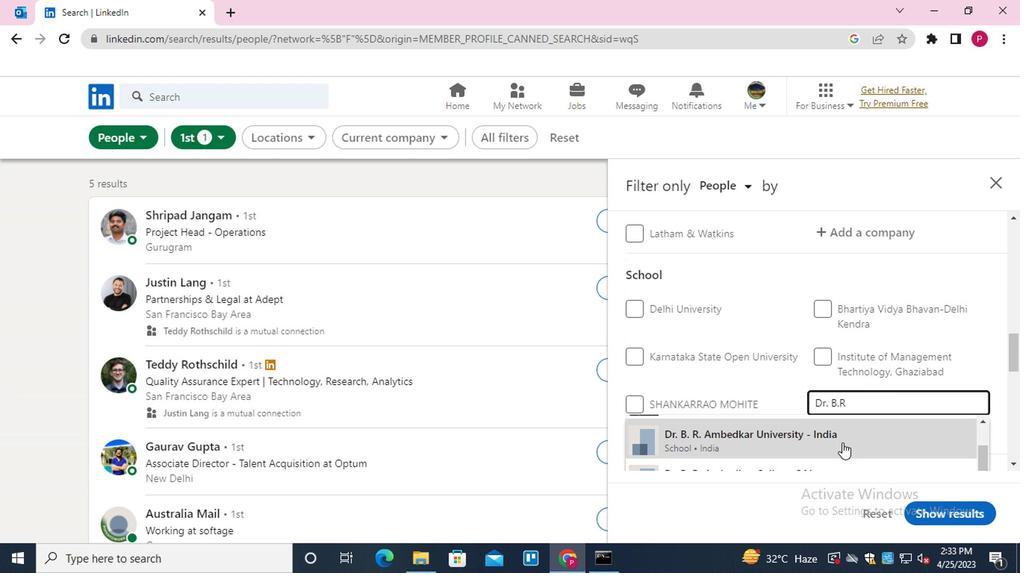 
Action: Mouse moved to (855, 463)
Screenshot: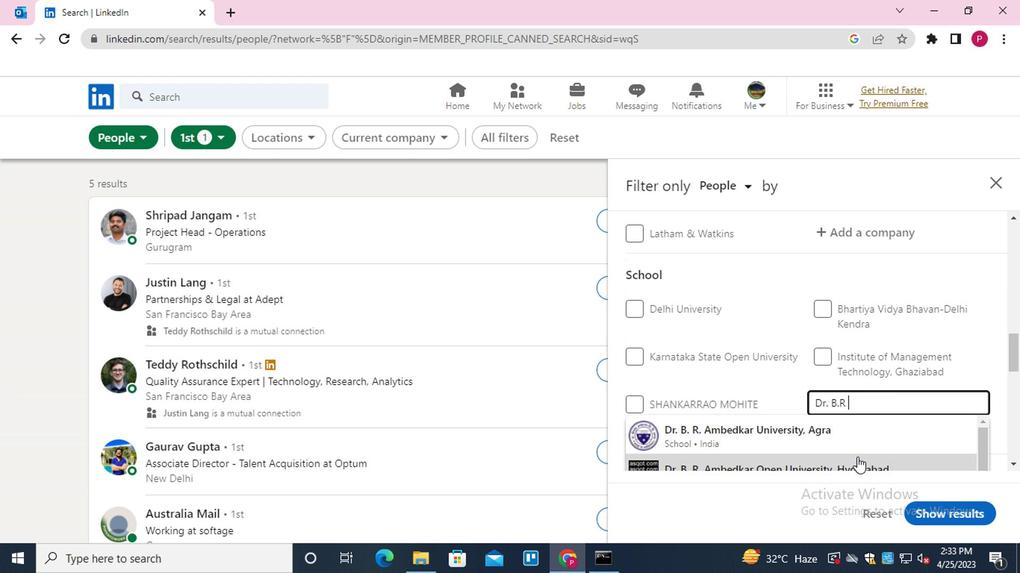
Action: Mouse pressed left at (855, 463)
Screenshot: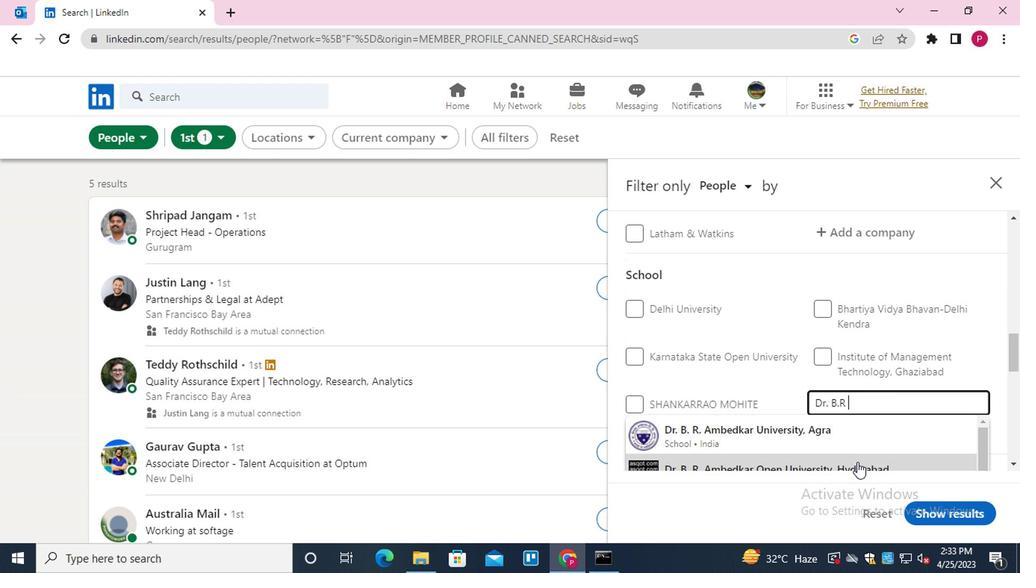 
Action: Mouse moved to (807, 366)
Screenshot: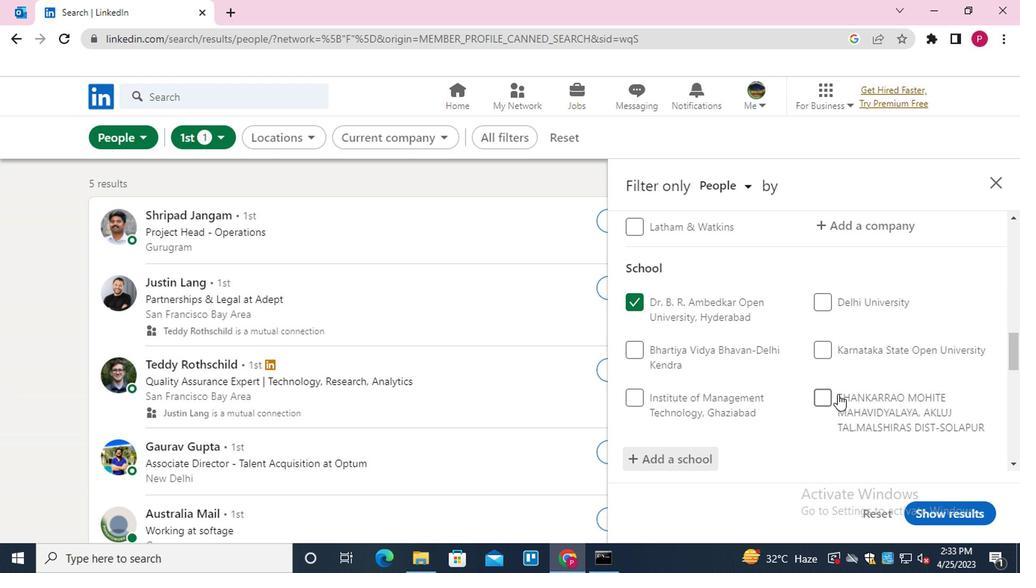 
Action: Mouse scrolled (807, 366) with delta (0, 0)
Screenshot: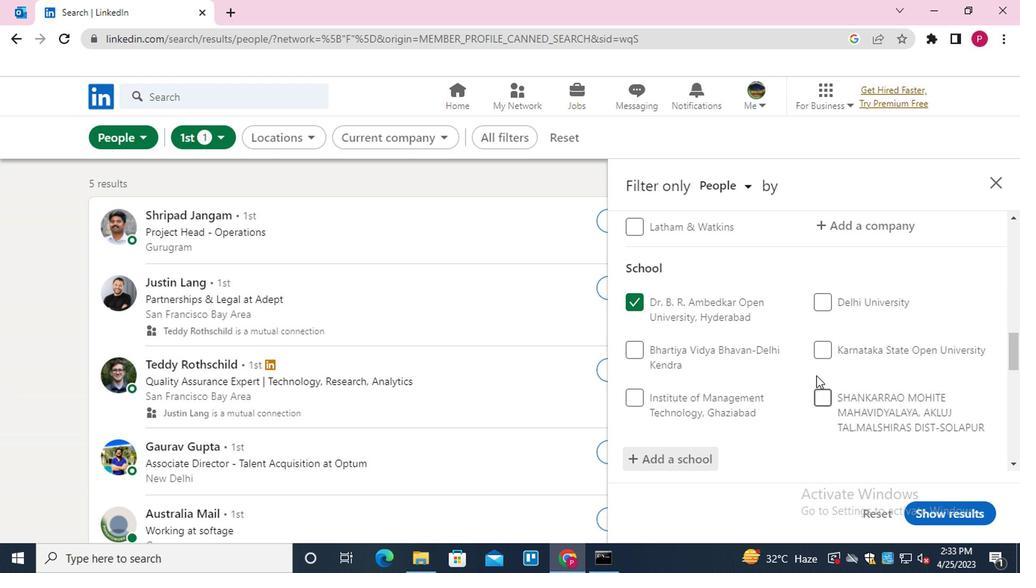 
Action: Mouse scrolled (807, 366) with delta (0, 0)
Screenshot: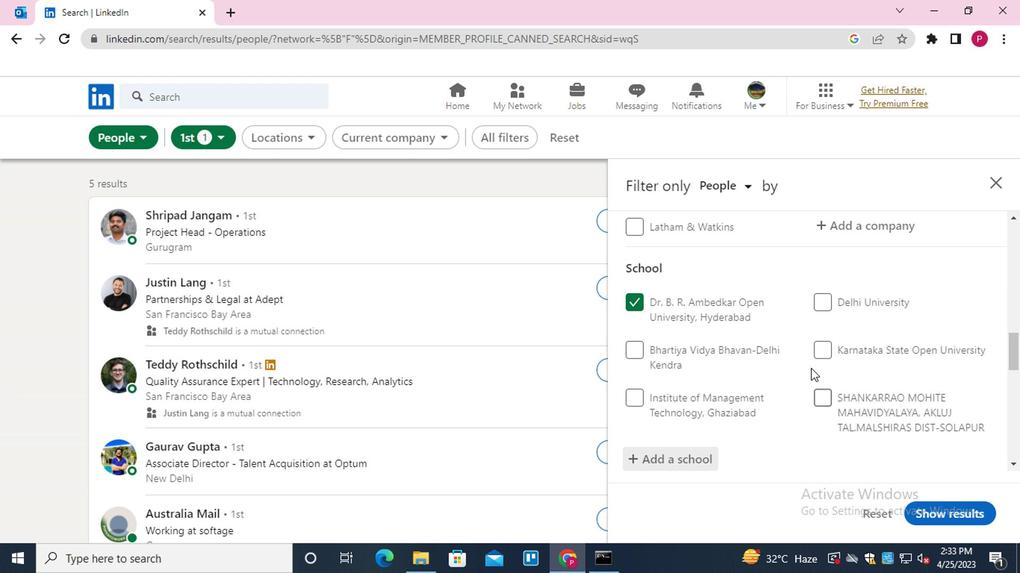 
Action: Mouse scrolled (807, 366) with delta (0, 0)
Screenshot: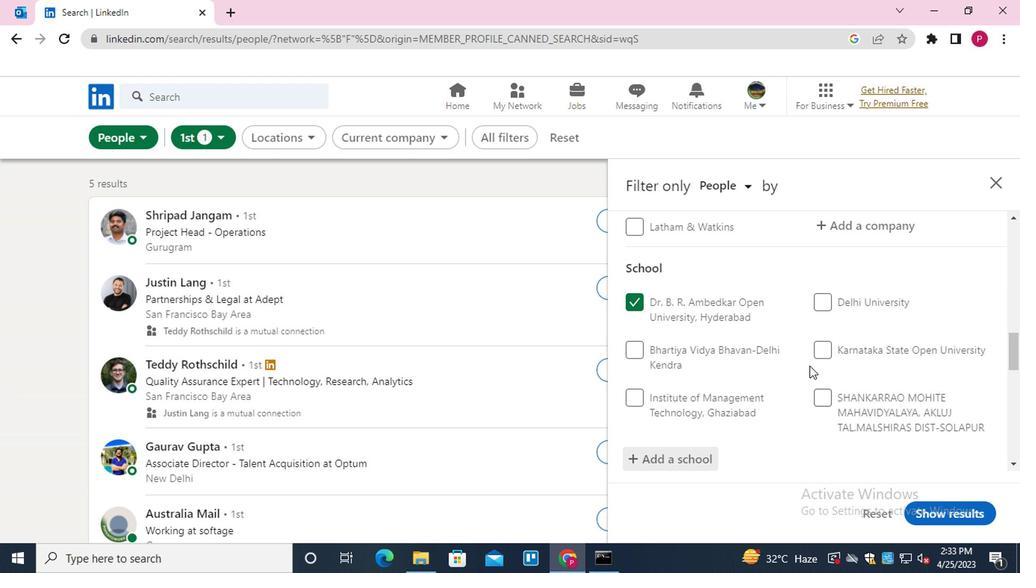 
Action: Mouse moved to (890, 415)
Screenshot: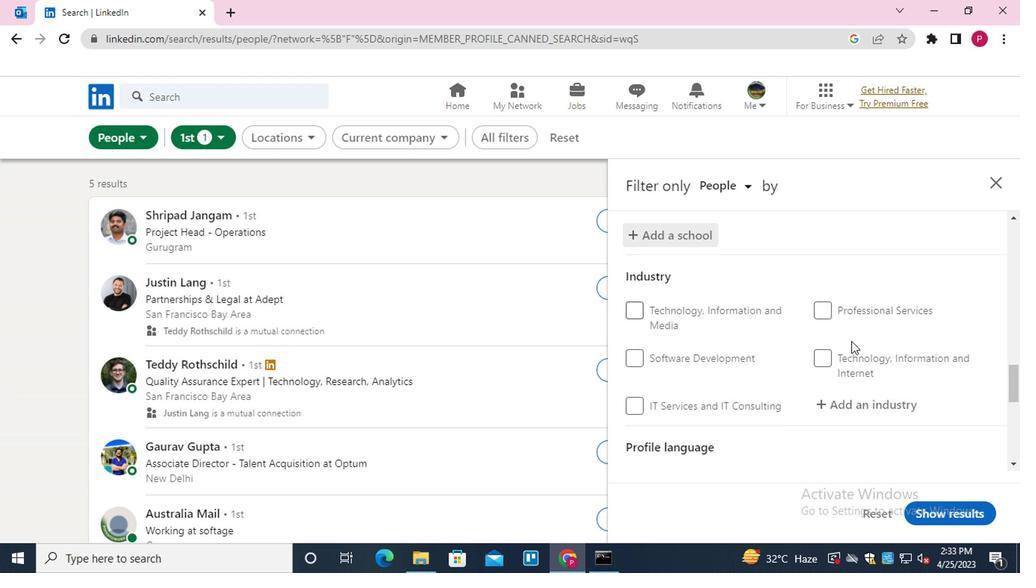 
Action: Mouse pressed left at (890, 415)
Screenshot: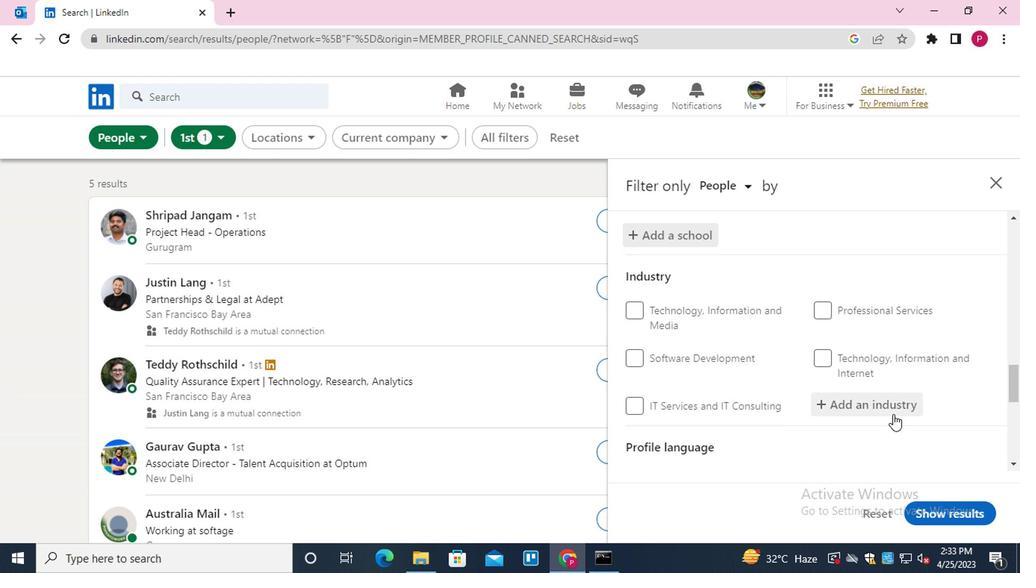 
Action: Key pressed <Key.shift>CHILD
Screenshot: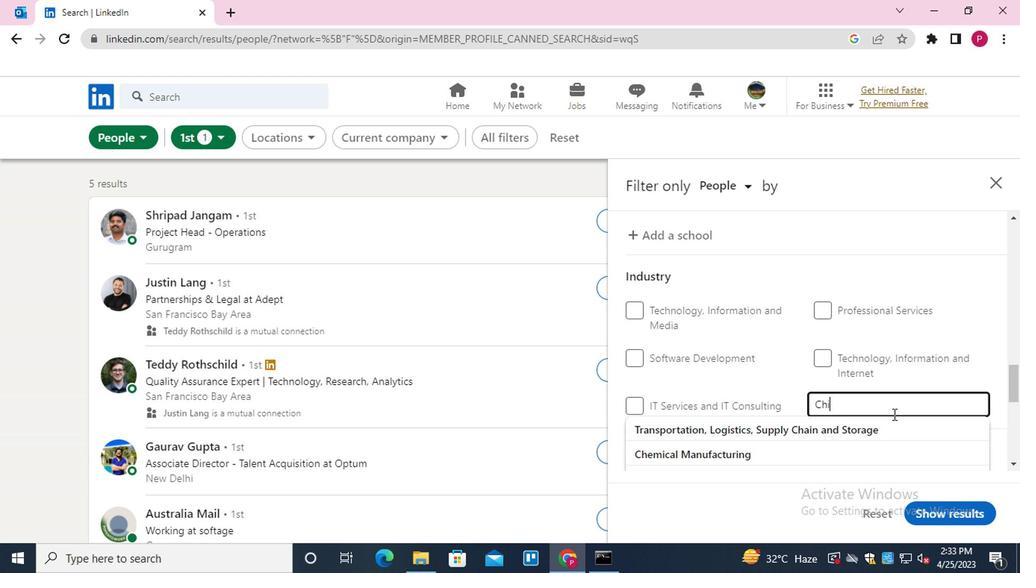 
Action: Mouse moved to (791, 433)
Screenshot: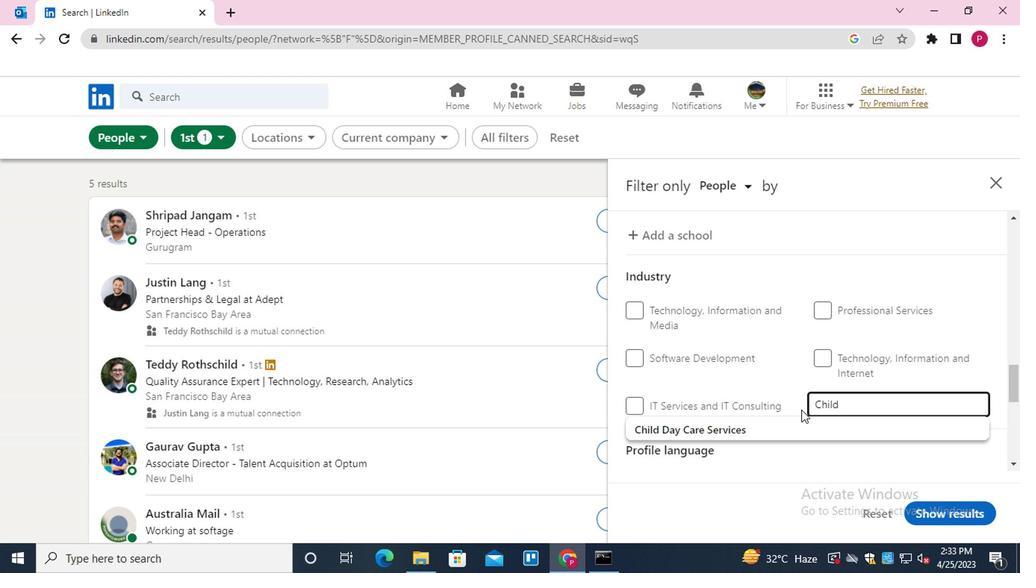
Action: Mouse pressed left at (791, 433)
Screenshot: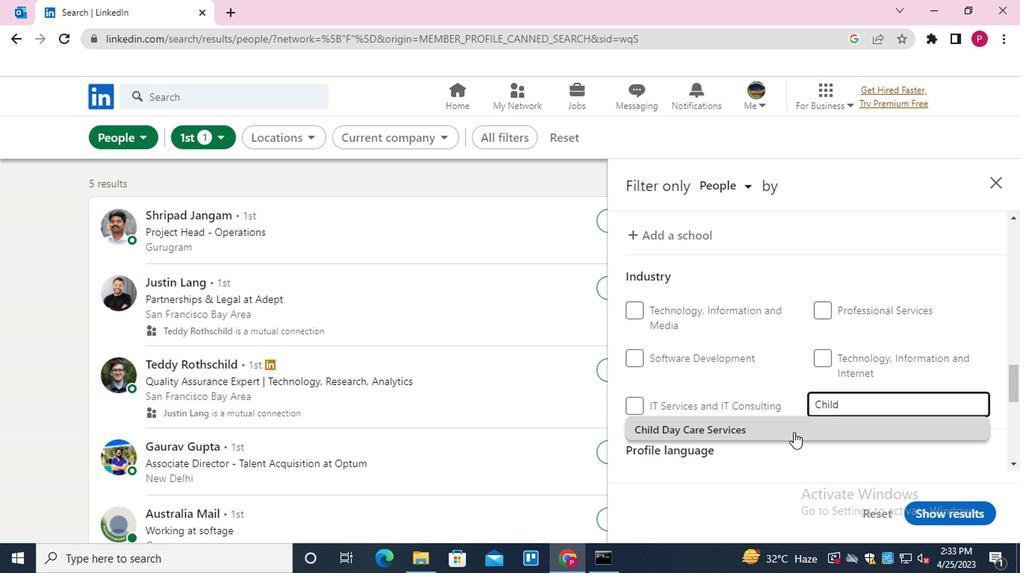 
Action: Mouse moved to (732, 332)
Screenshot: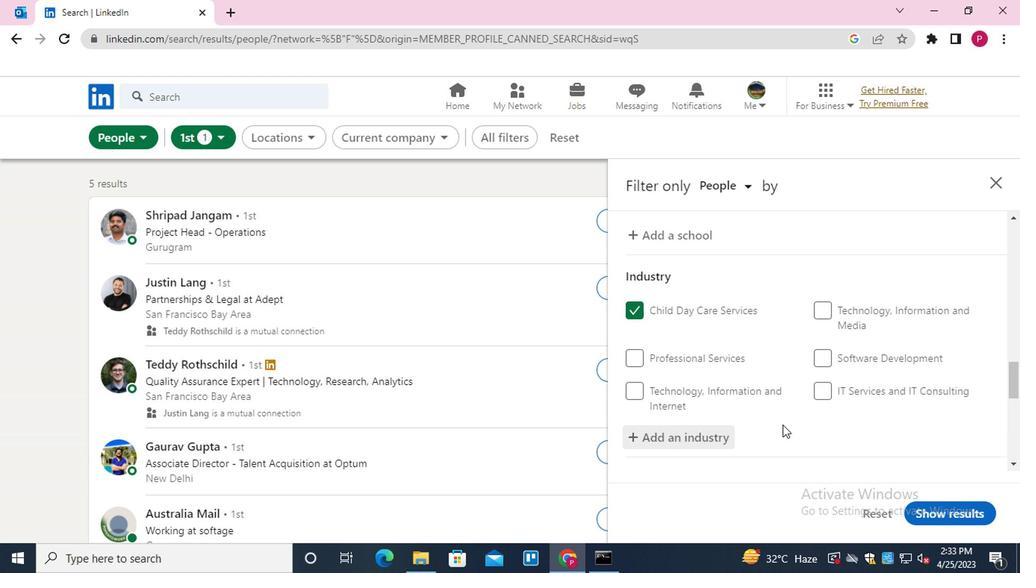 
Action: Mouse scrolled (732, 332) with delta (0, 0)
Screenshot: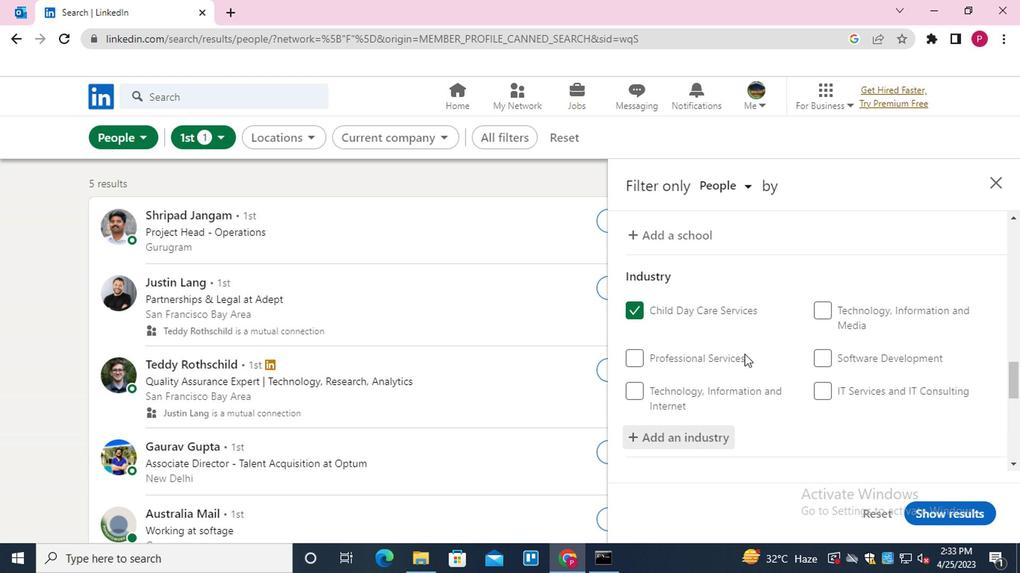 
Action: Mouse scrolled (732, 332) with delta (0, 0)
Screenshot: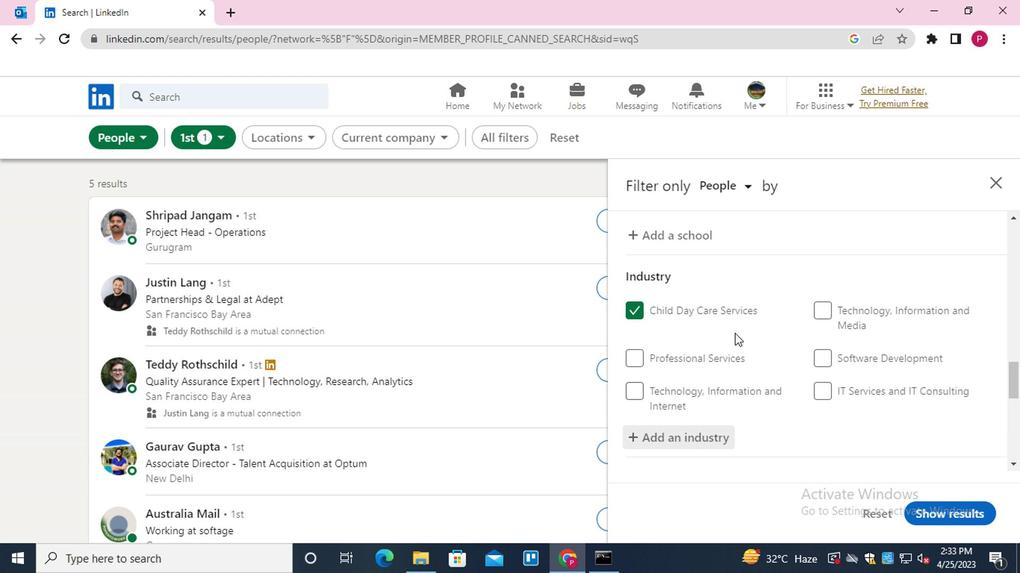 
Action: Mouse moved to (675, 359)
Screenshot: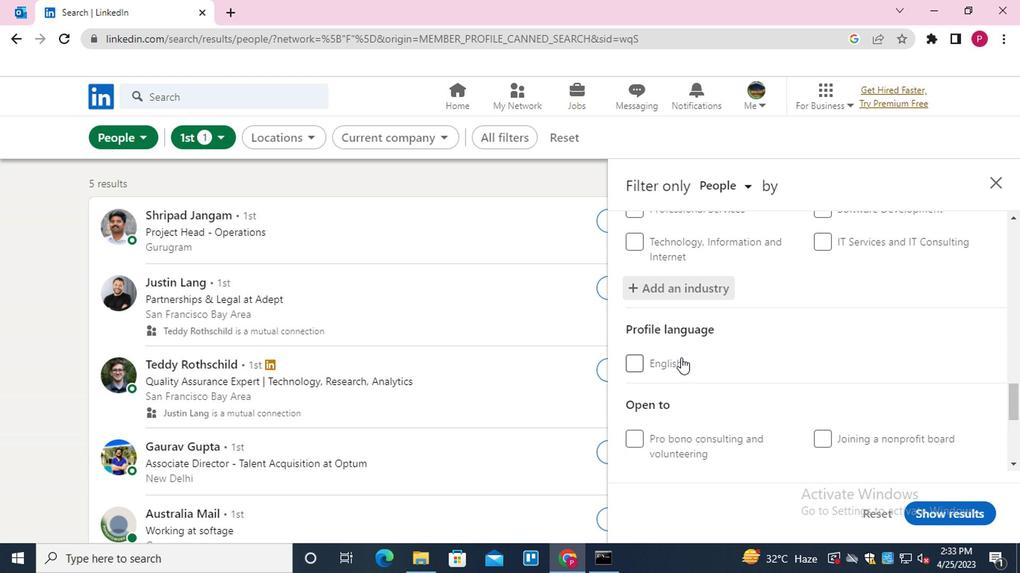 
Action: Mouse scrolled (675, 358) with delta (0, 0)
Screenshot: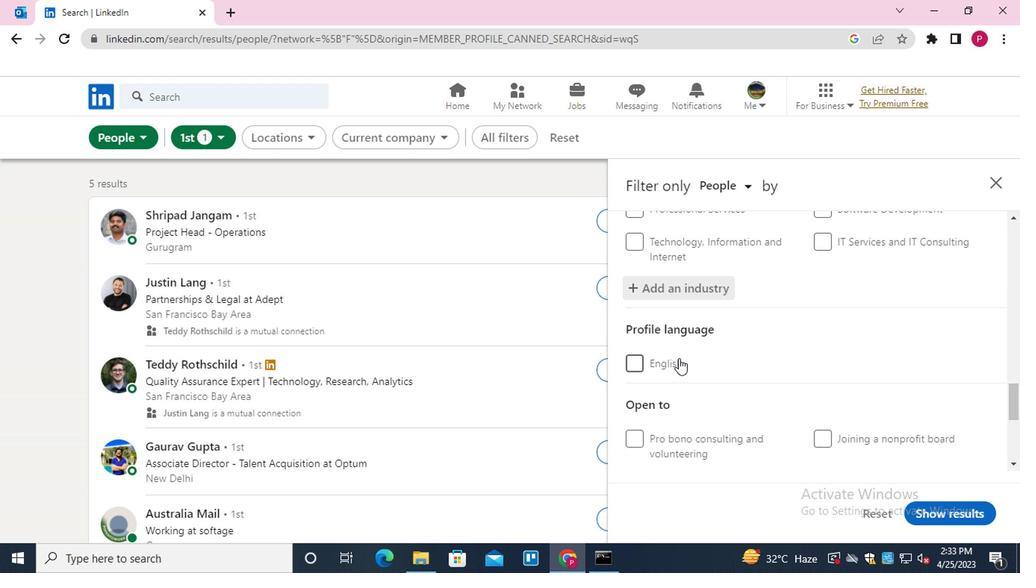 
Action: Mouse scrolled (675, 358) with delta (0, 0)
Screenshot: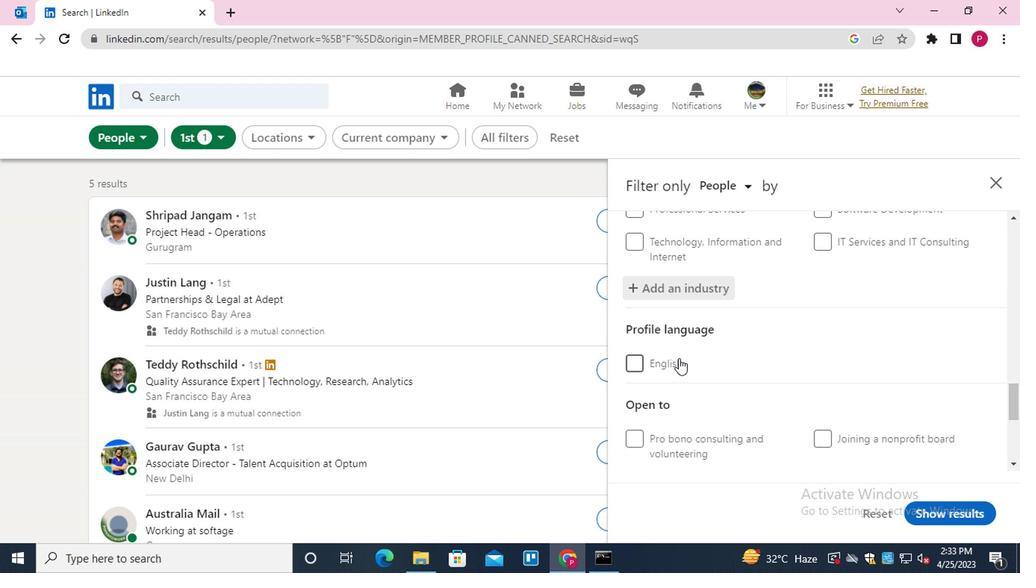 
Action: Mouse scrolled (675, 358) with delta (0, 0)
Screenshot: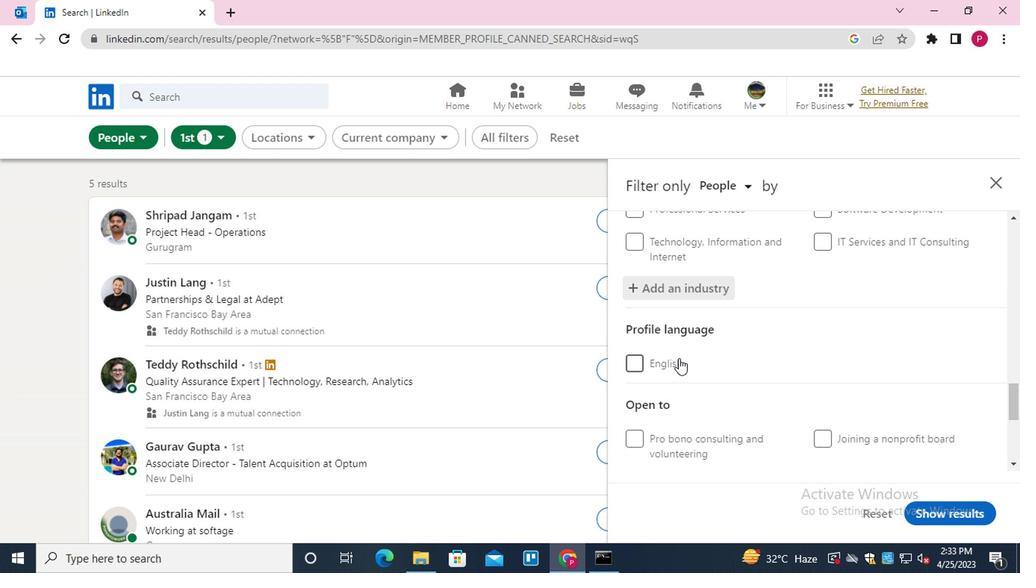 
Action: Mouse moved to (680, 307)
Screenshot: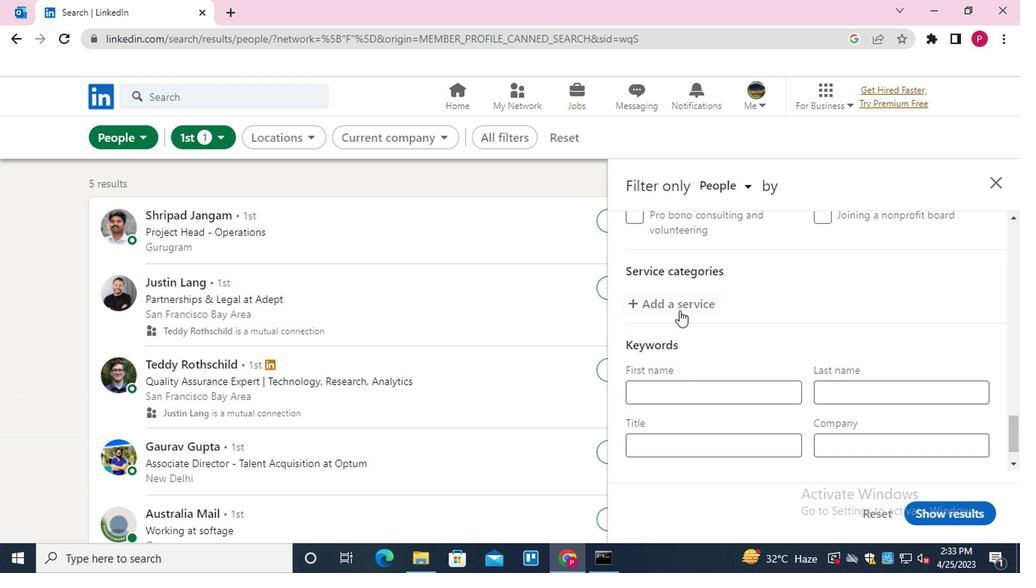 
Action: Mouse pressed left at (680, 307)
Screenshot: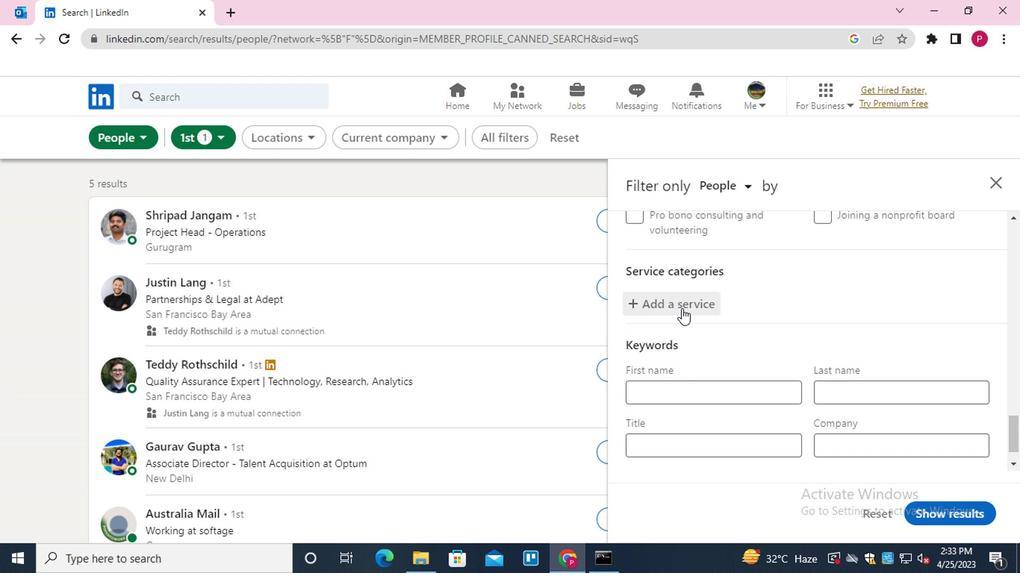 
Action: Mouse moved to (680, 307)
Screenshot: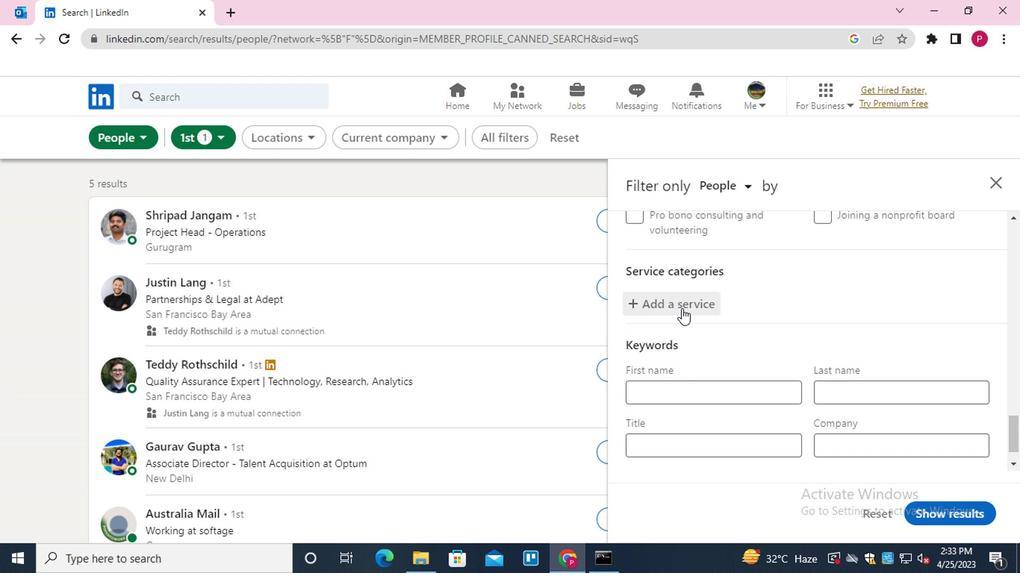 
Action: Key pressed <Key.shift>COMME
Screenshot: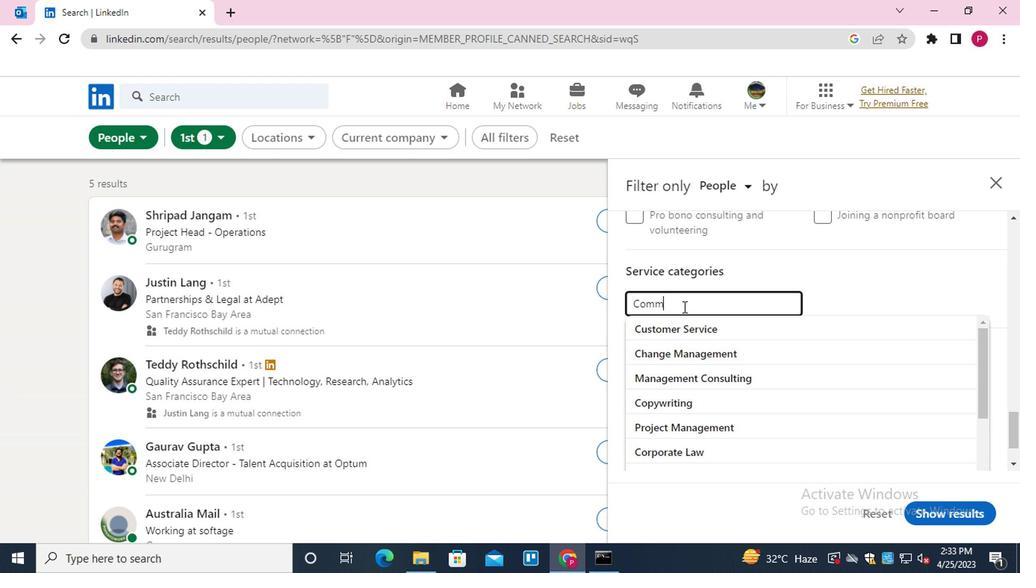 
Action: Mouse moved to (679, 326)
Screenshot: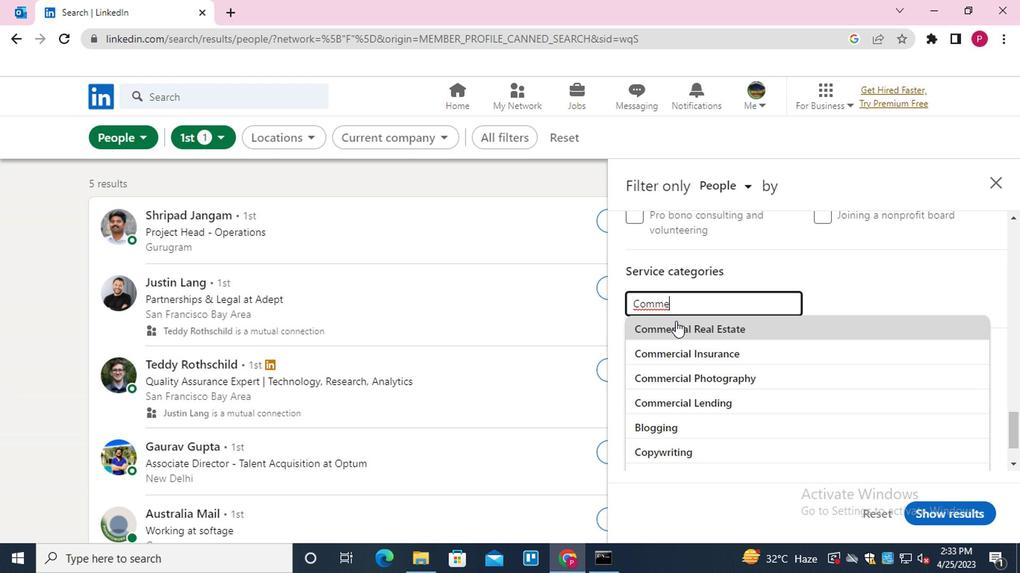 
Action: Mouse pressed left at (679, 326)
Screenshot: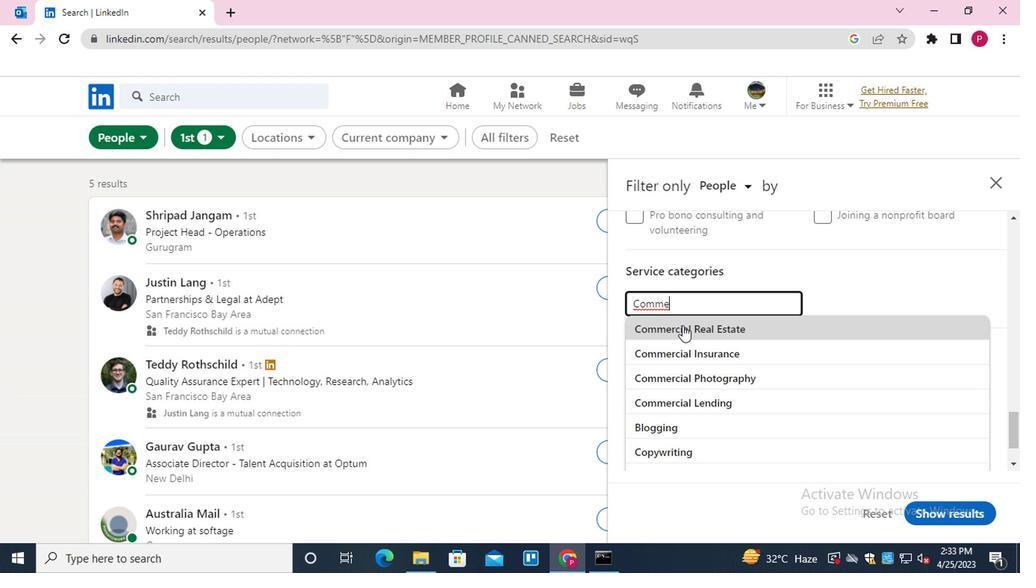 
Action: Mouse scrolled (679, 325) with delta (0, -1)
Screenshot: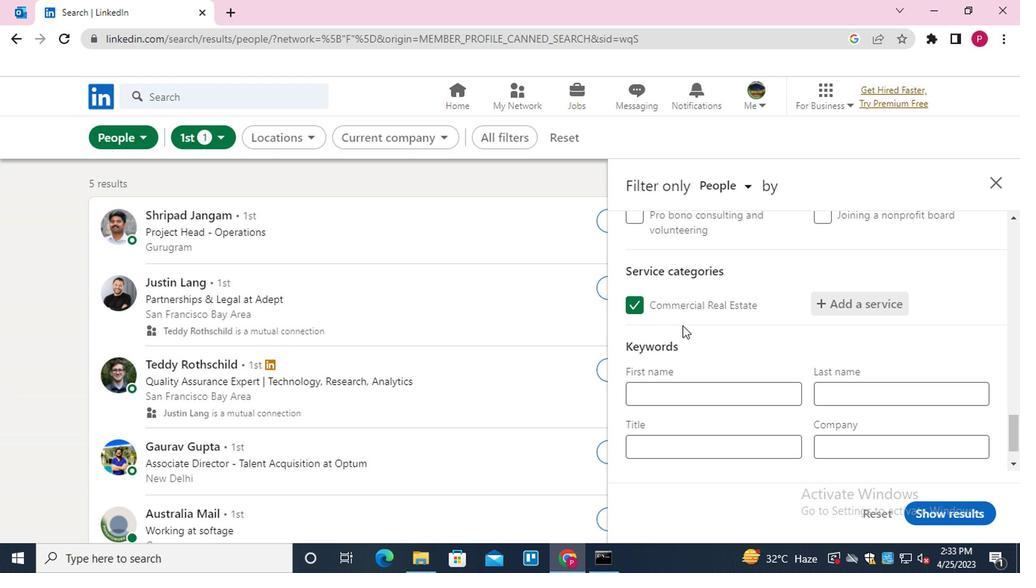 
Action: Mouse scrolled (679, 325) with delta (0, -1)
Screenshot: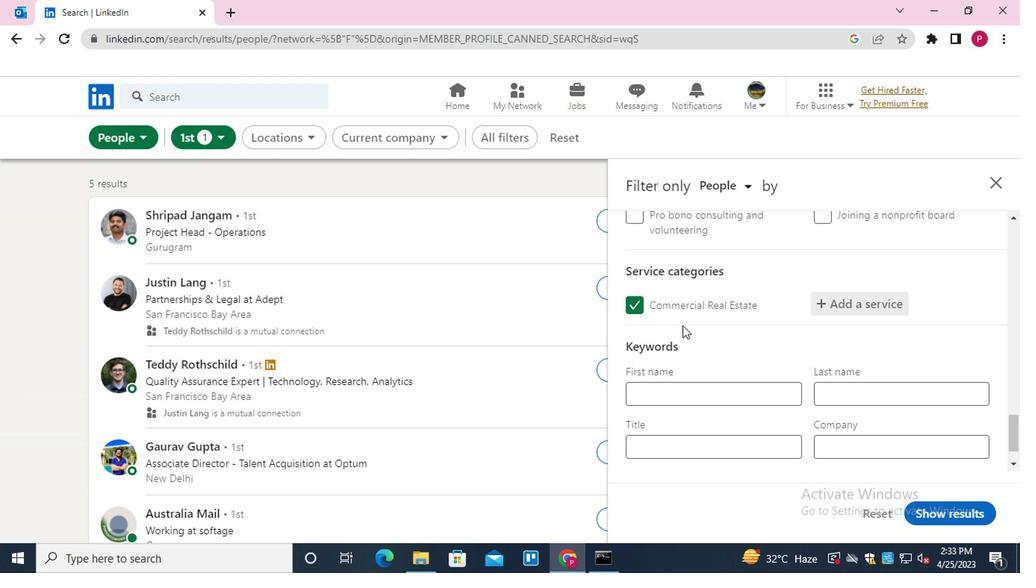 
Action: Mouse moved to (695, 409)
Screenshot: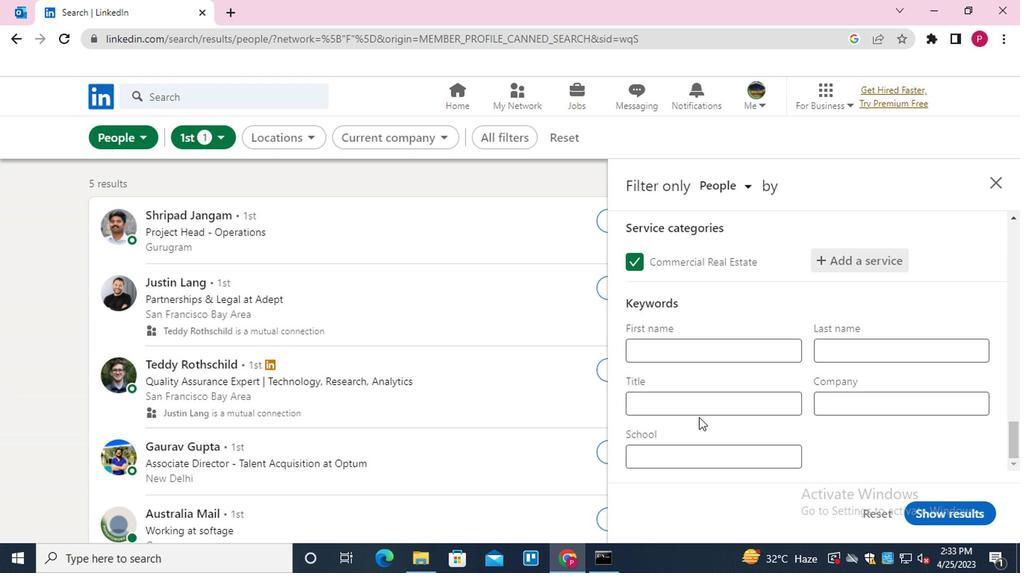 
Action: Mouse pressed left at (695, 409)
Screenshot: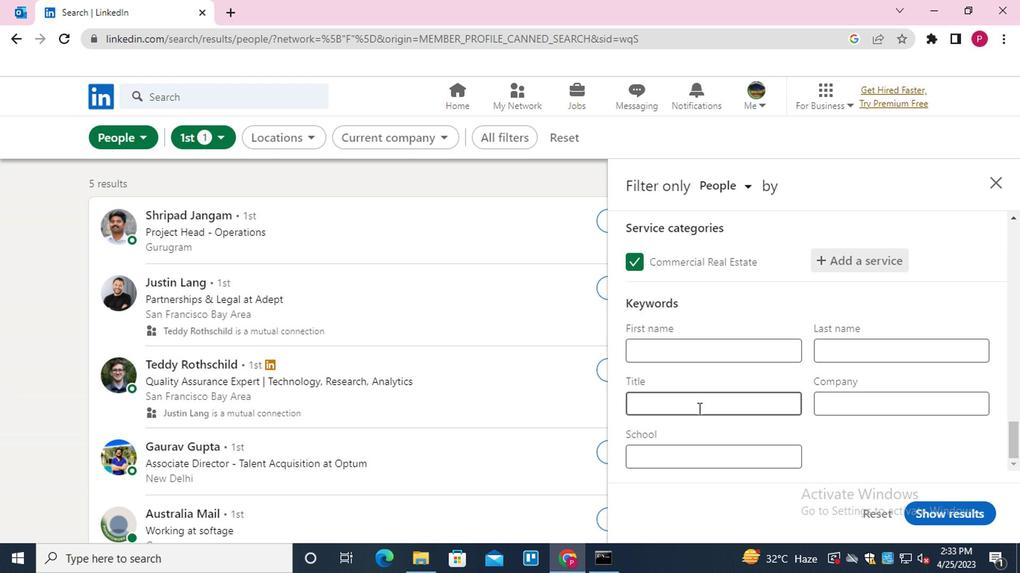 
Action: Key pressed <Key.shift><Key.shift>VIRTUAL<Key.space><Key.shift>ASSISTANCE
Screenshot: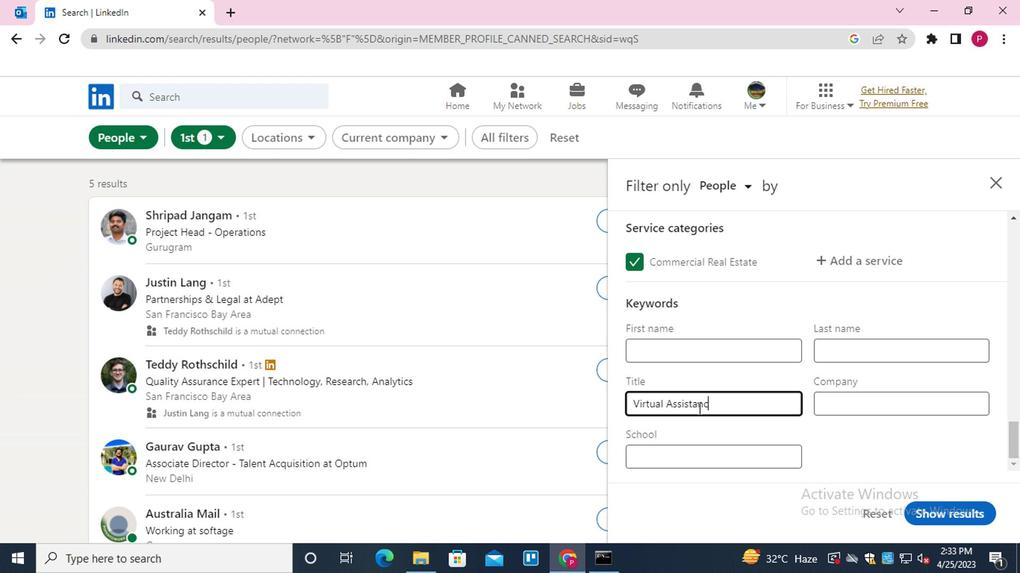 
Action: Mouse moved to (930, 513)
Screenshot: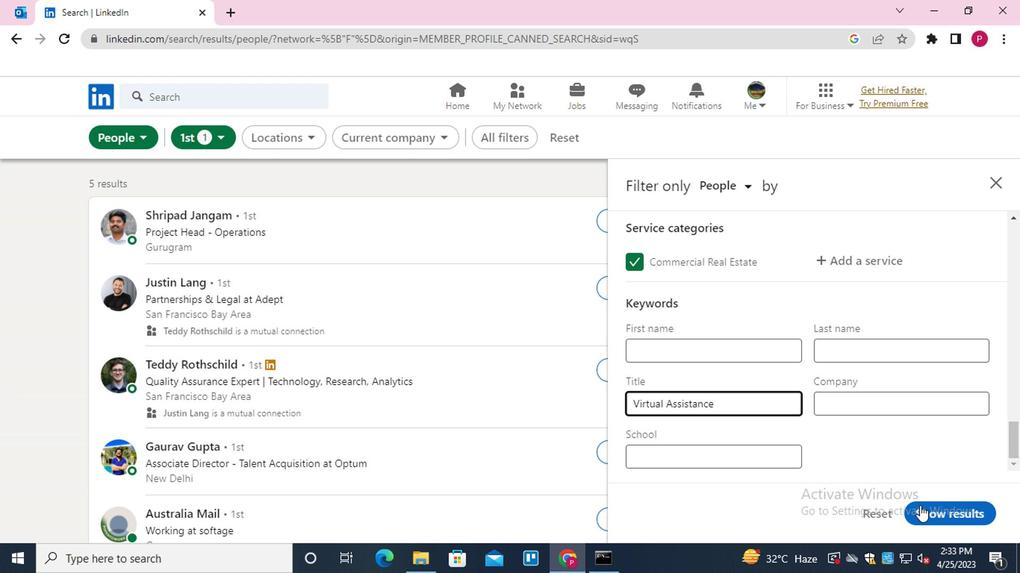 
Action: Mouse pressed left at (930, 513)
Screenshot: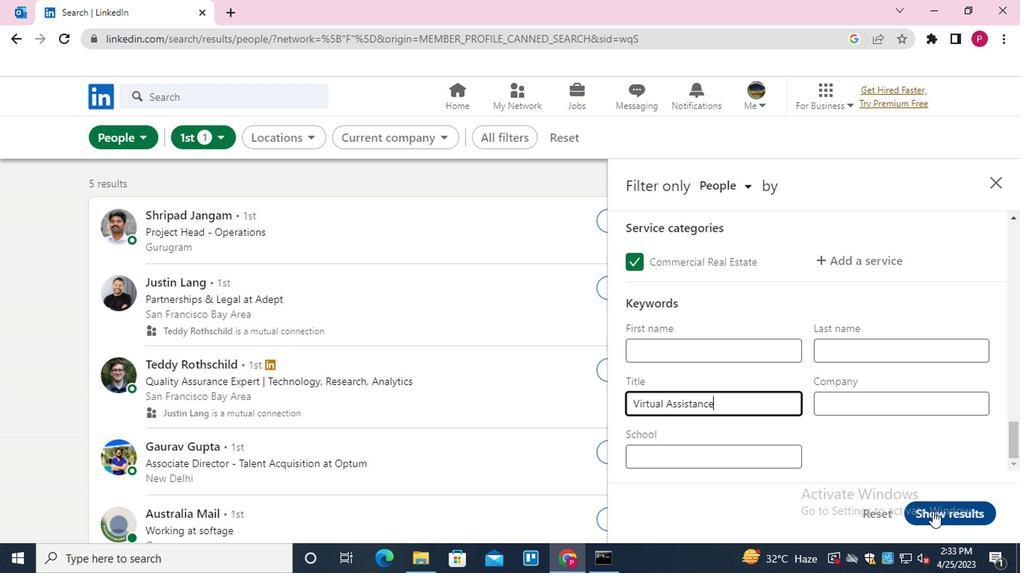 
Action: Mouse moved to (372, 349)
Screenshot: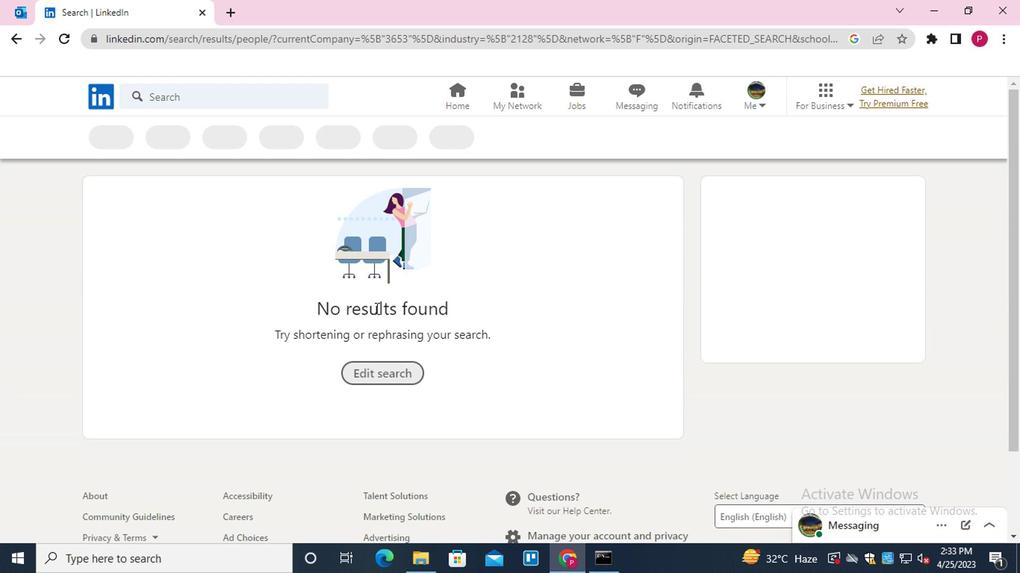 
Action: Mouse scrolled (372, 350) with delta (0, 0)
Screenshot: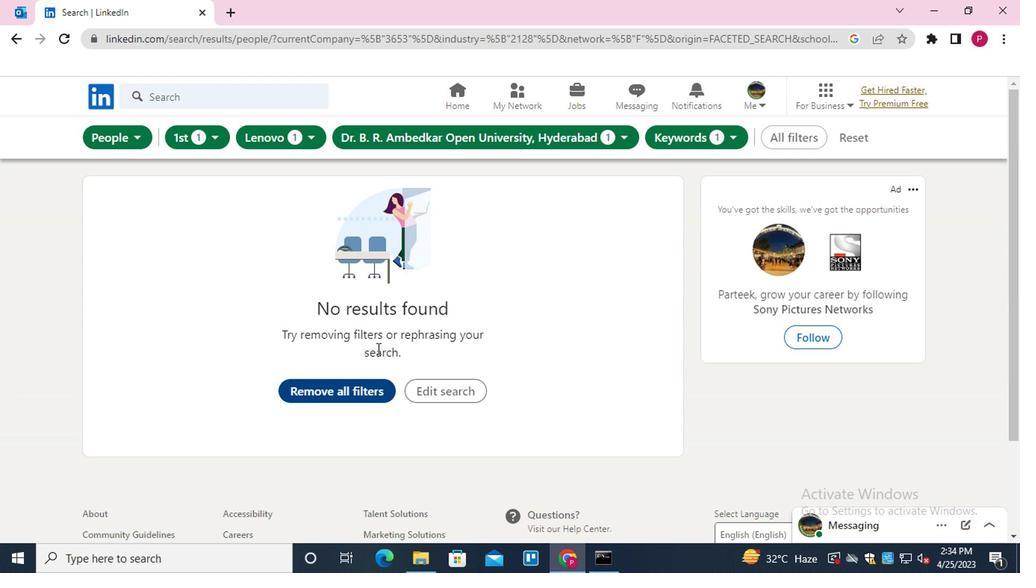 
Action: Mouse scrolled (372, 350) with delta (0, 0)
Screenshot: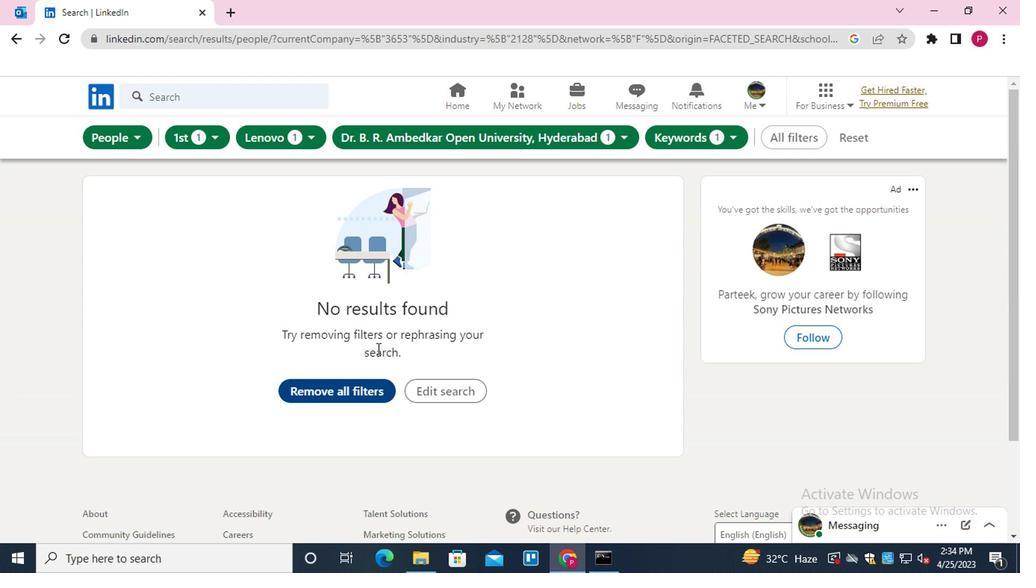 
Action: Mouse scrolled (372, 350) with delta (0, 0)
Screenshot: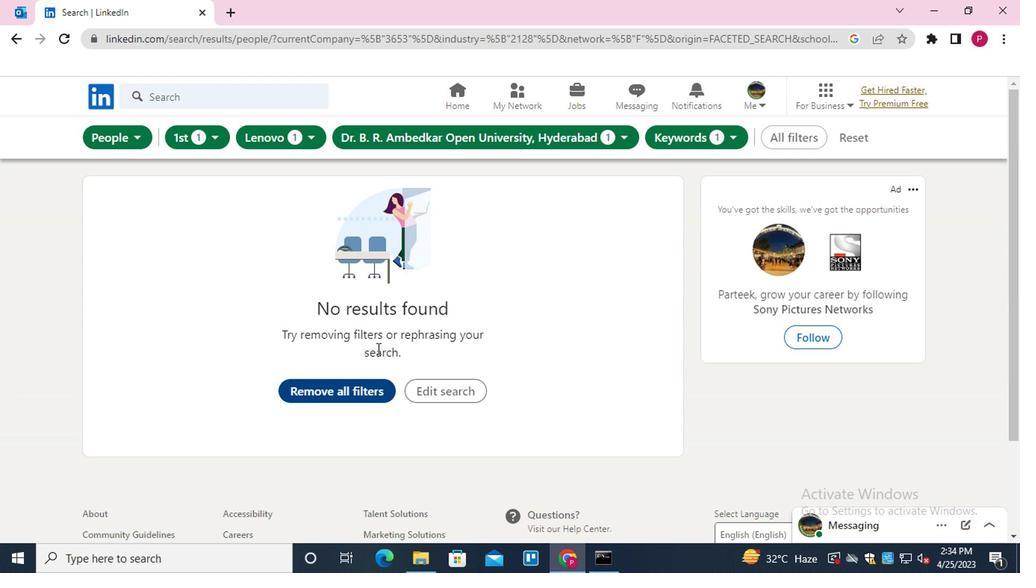 
Action: Mouse scrolled (372, 350) with delta (0, 0)
Screenshot: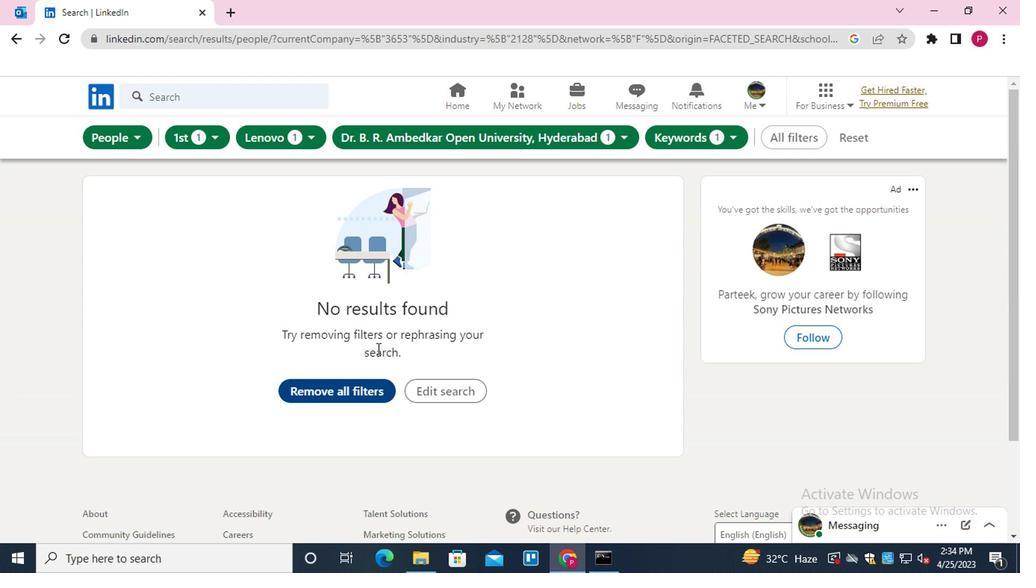 
